 Task: Check the average views per listing of large master bedroom in the last 3 years.
Action: Mouse moved to (1104, 252)
Screenshot: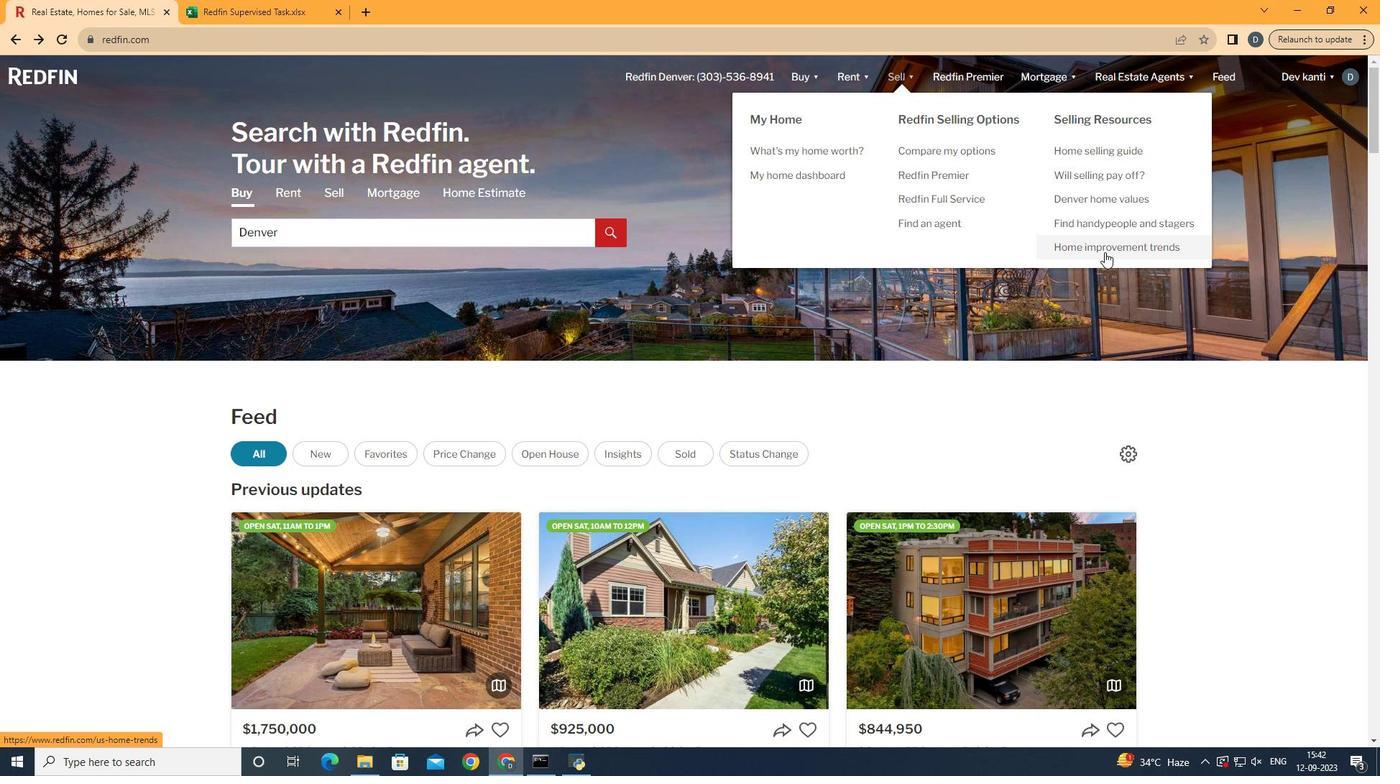 
Action: Mouse pressed left at (1104, 252)
Screenshot: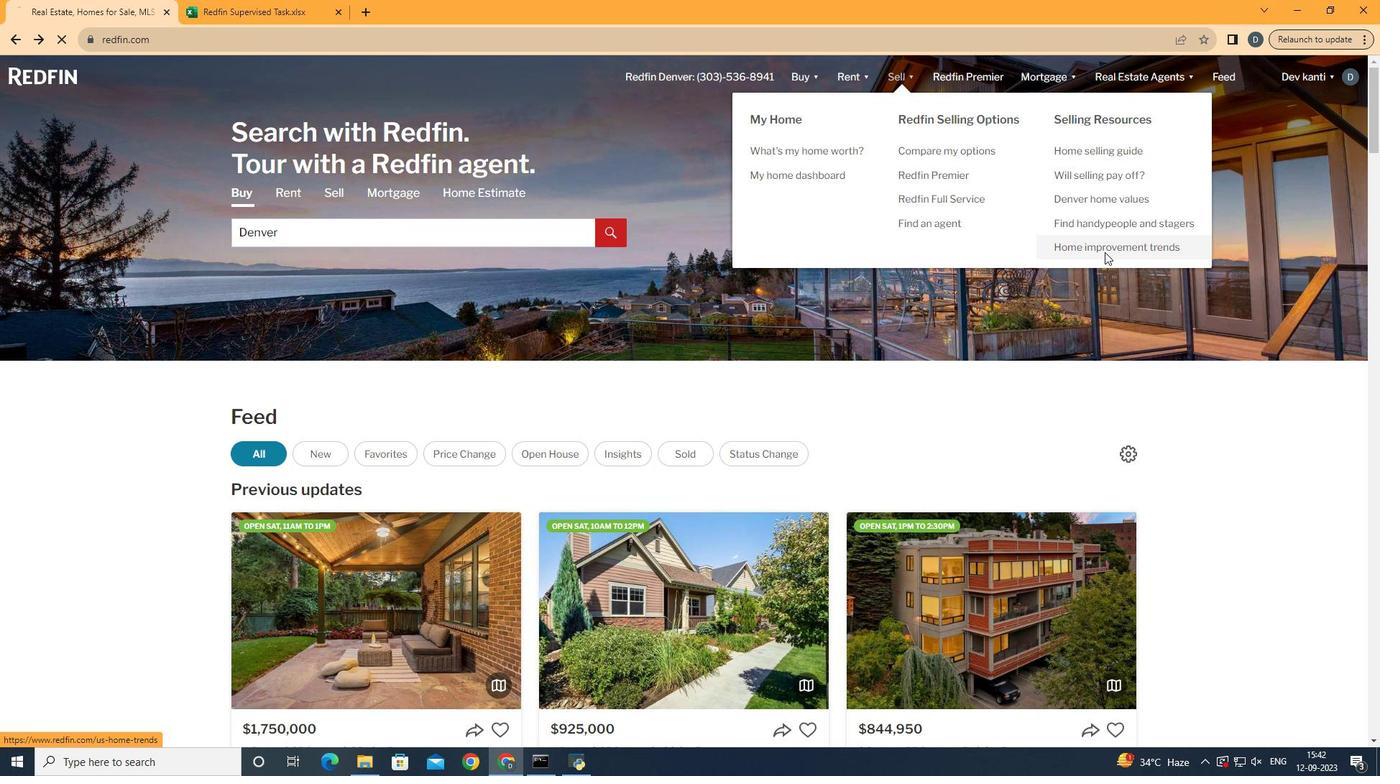
Action: Mouse moved to (335, 275)
Screenshot: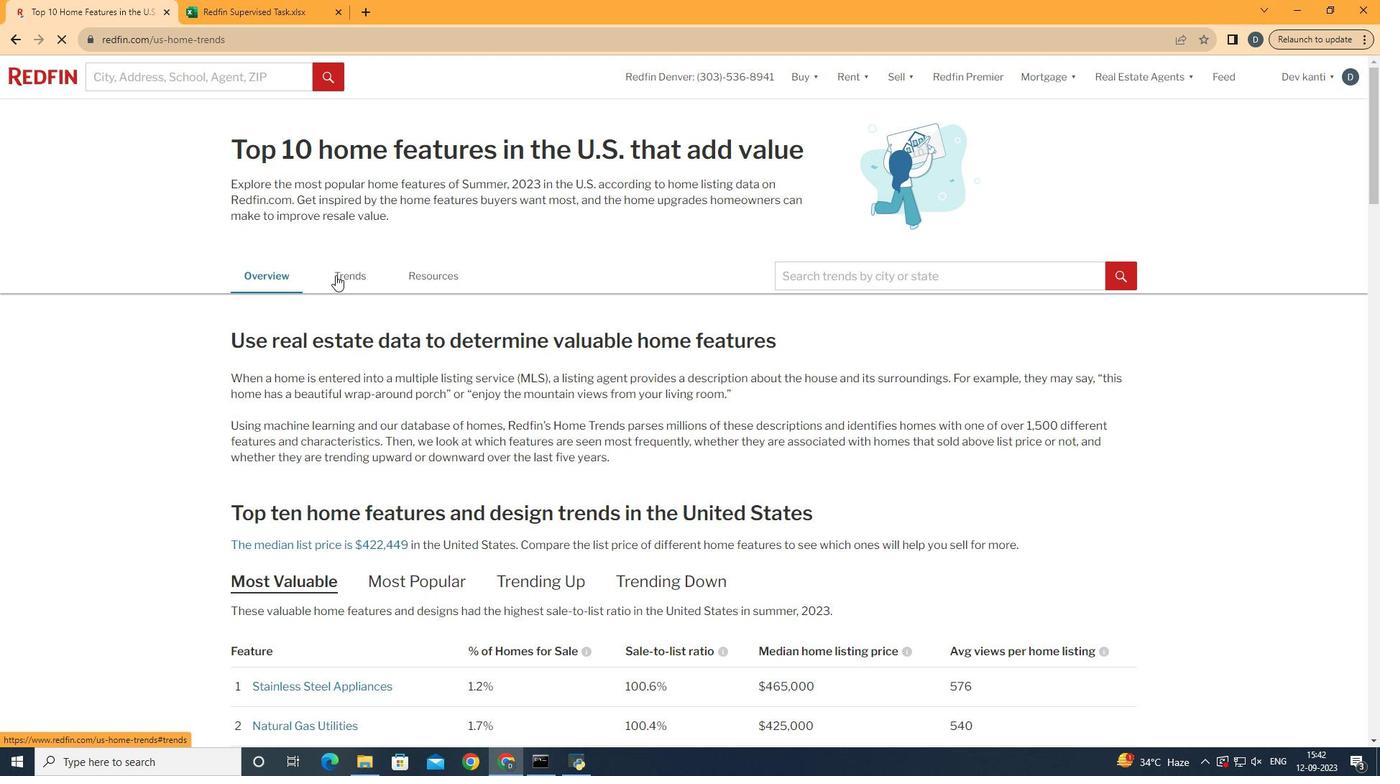 
Action: Mouse pressed left at (335, 275)
Screenshot: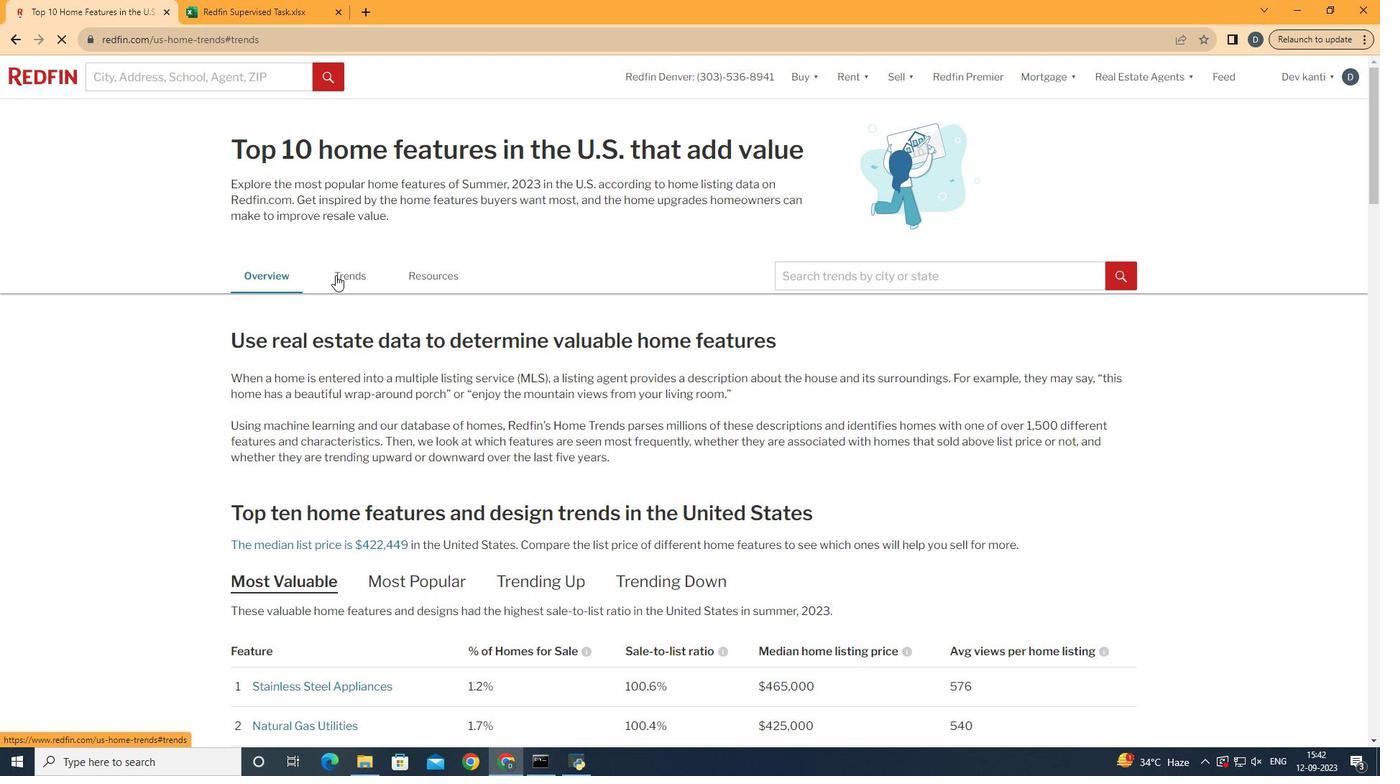 
Action: Mouse moved to (476, 412)
Screenshot: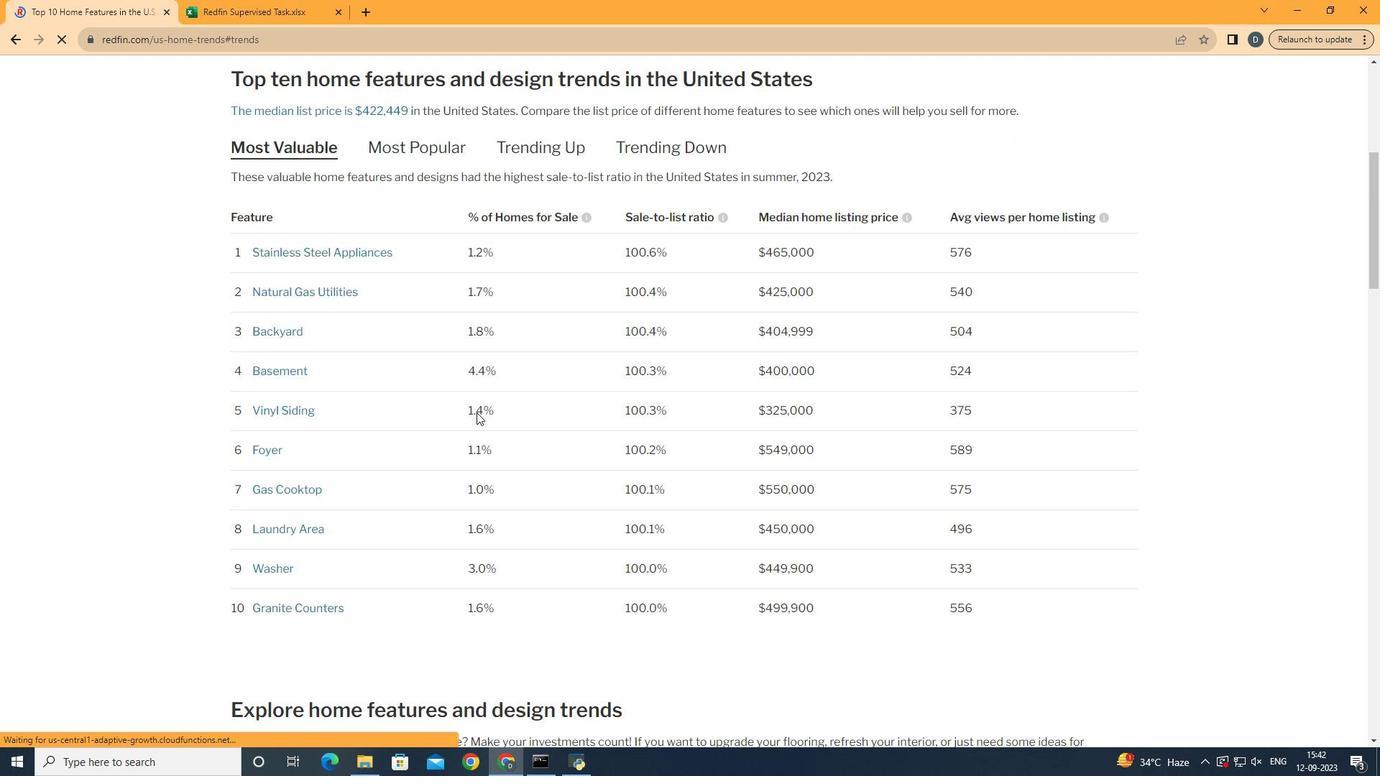 
Action: Mouse scrolled (476, 411) with delta (0, 0)
Screenshot: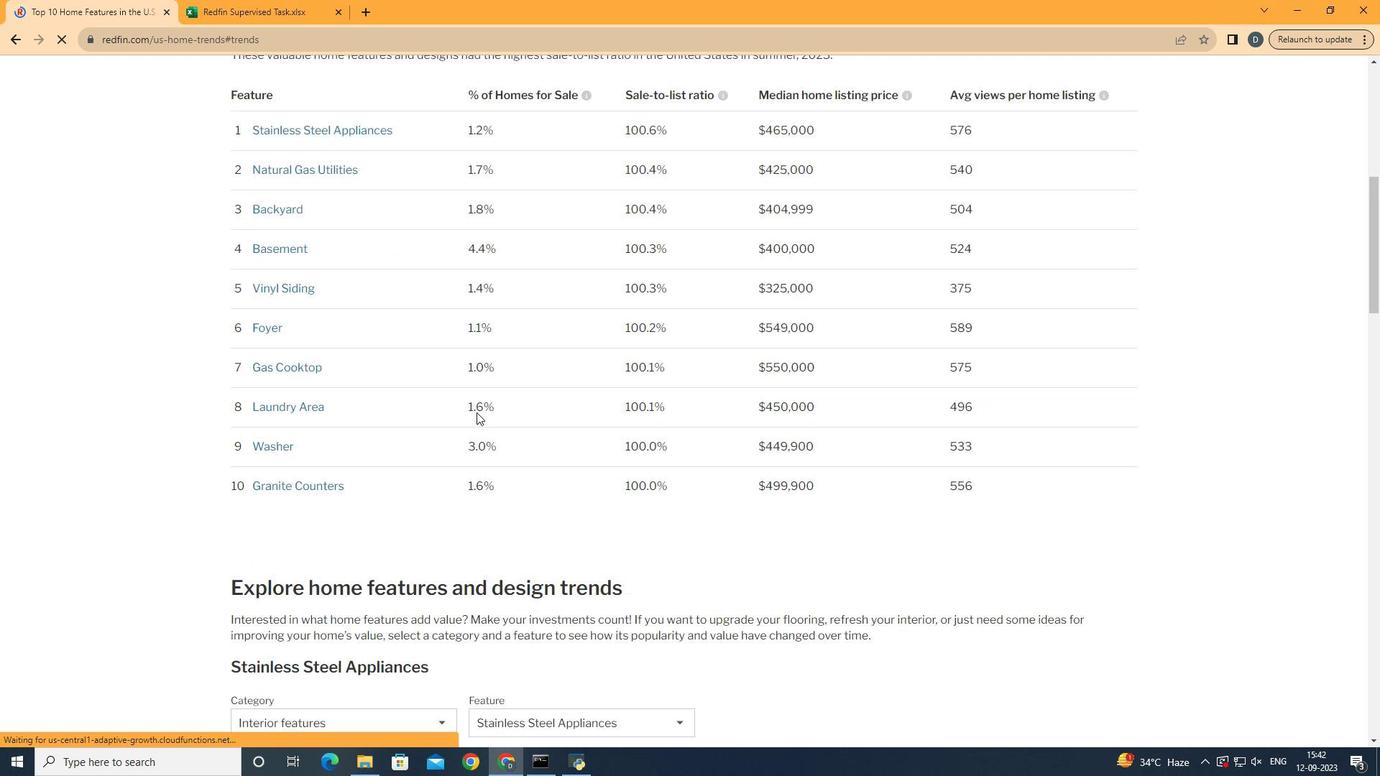 
Action: Mouse scrolled (476, 411) with delta (0, 0)
Screenshot: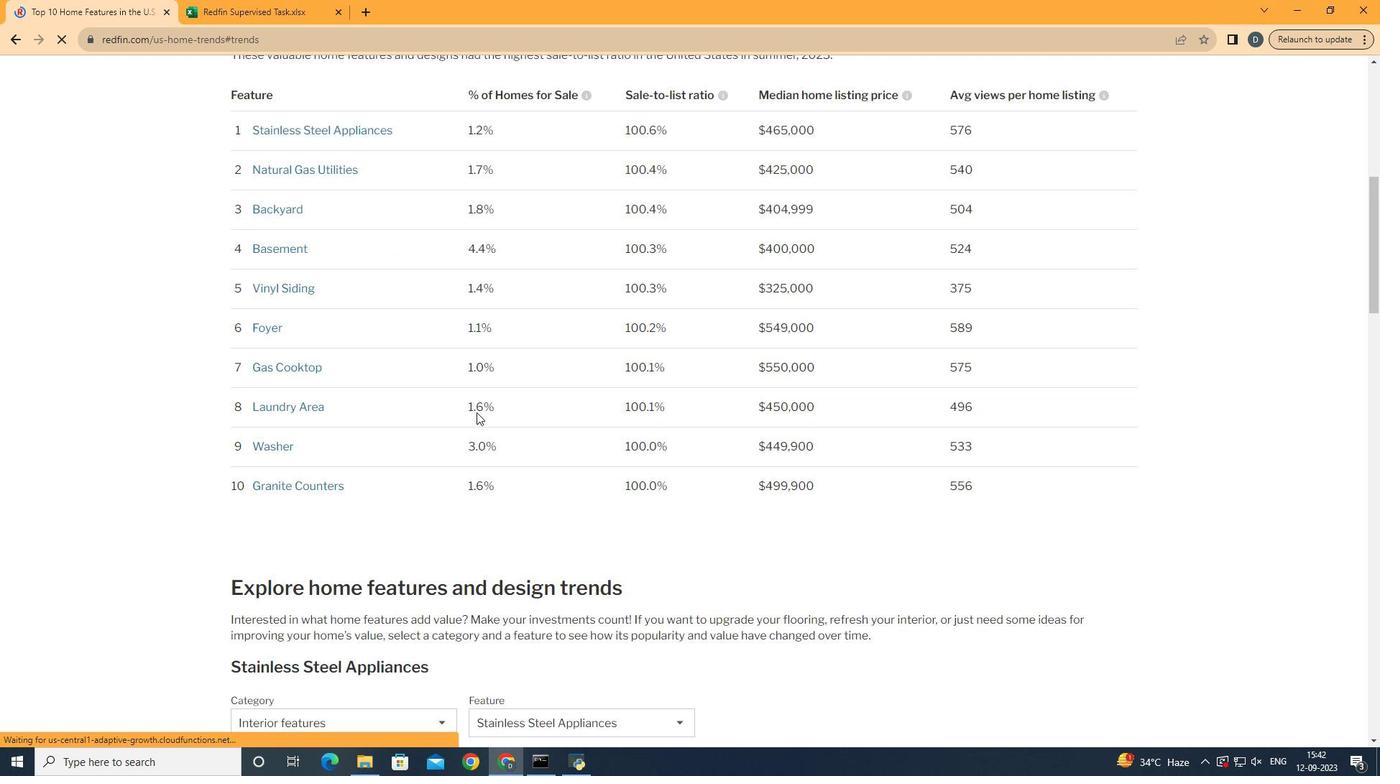 
Action: Mouse scrolled (476, 411) with delta (0, 0)
Screenshot: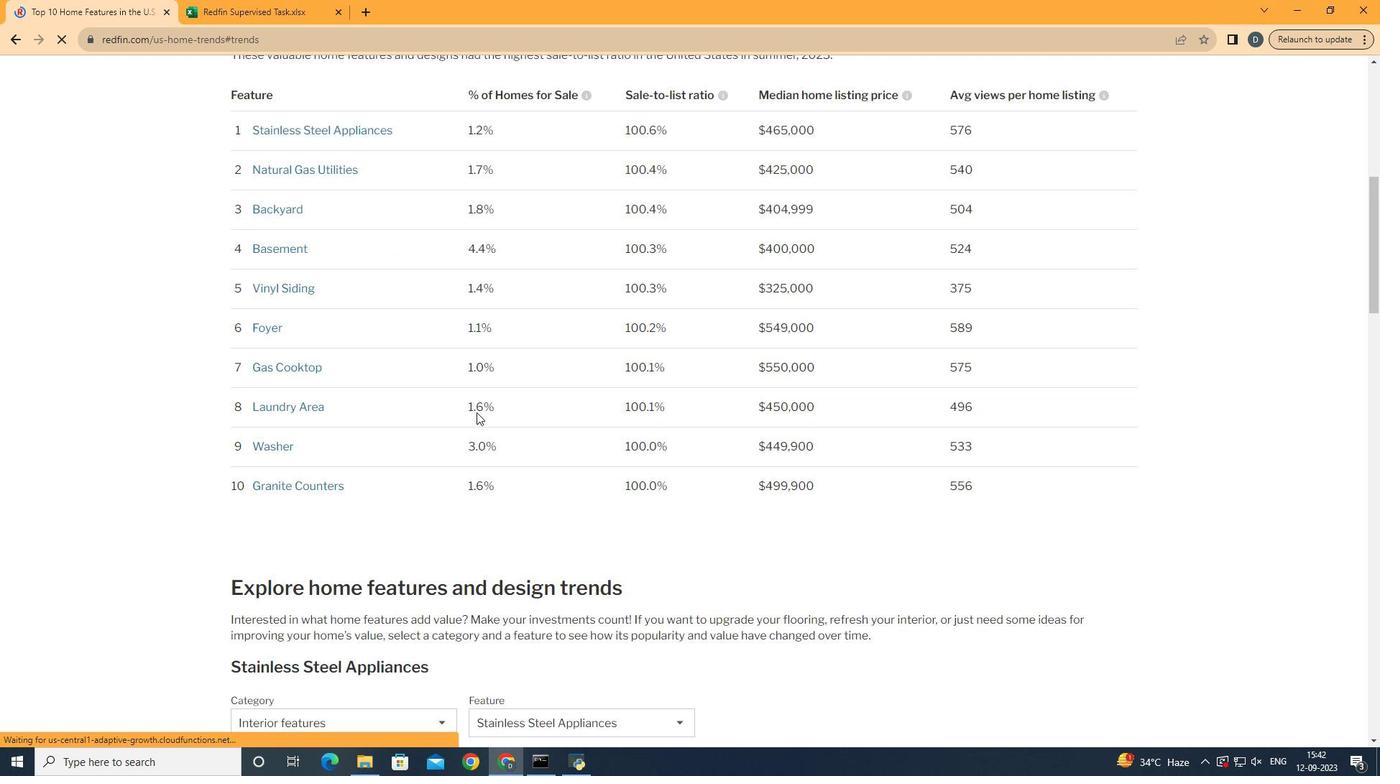 
Action: Mouse scrolled (476, 411) with delta (0, 0)
Screenshot: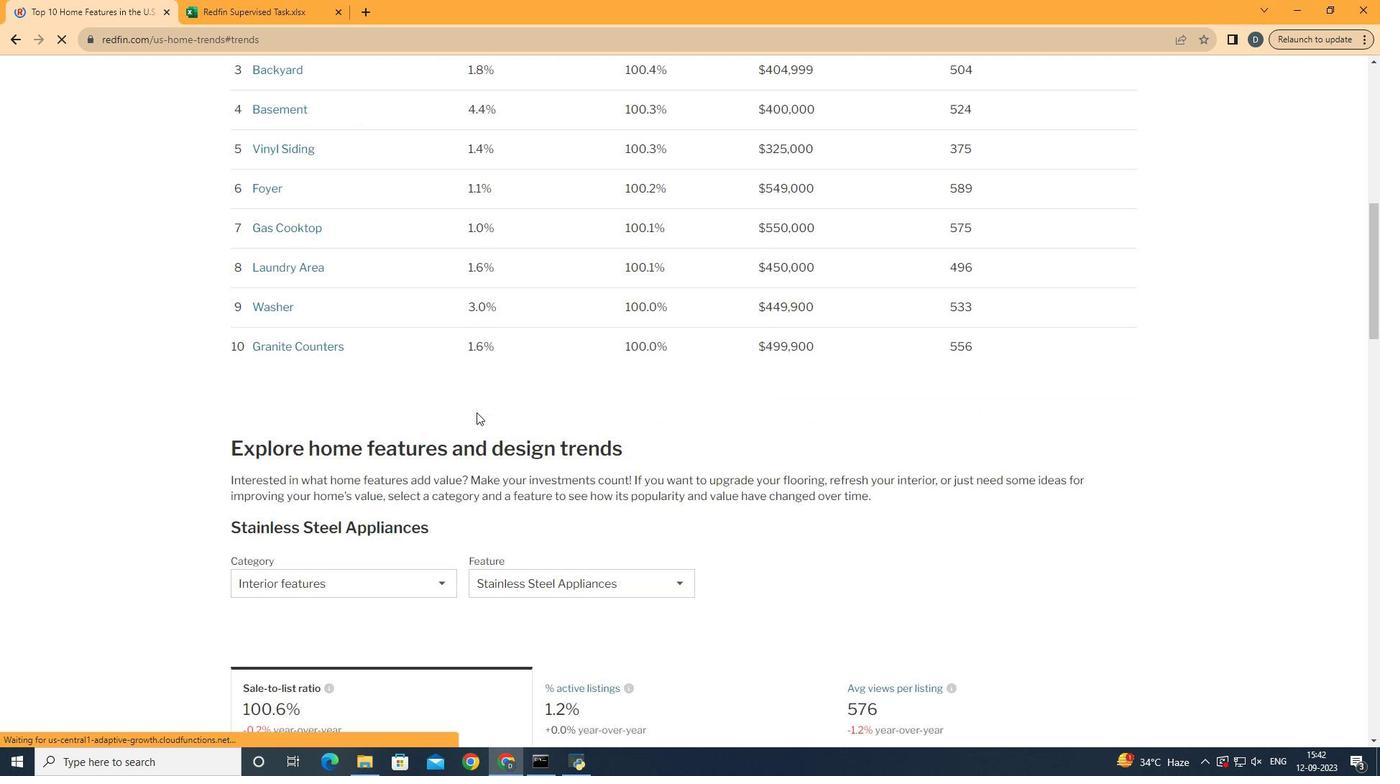 
Action: Mouse scrolled (476, 411) with delta (0, 0)
Screenshot: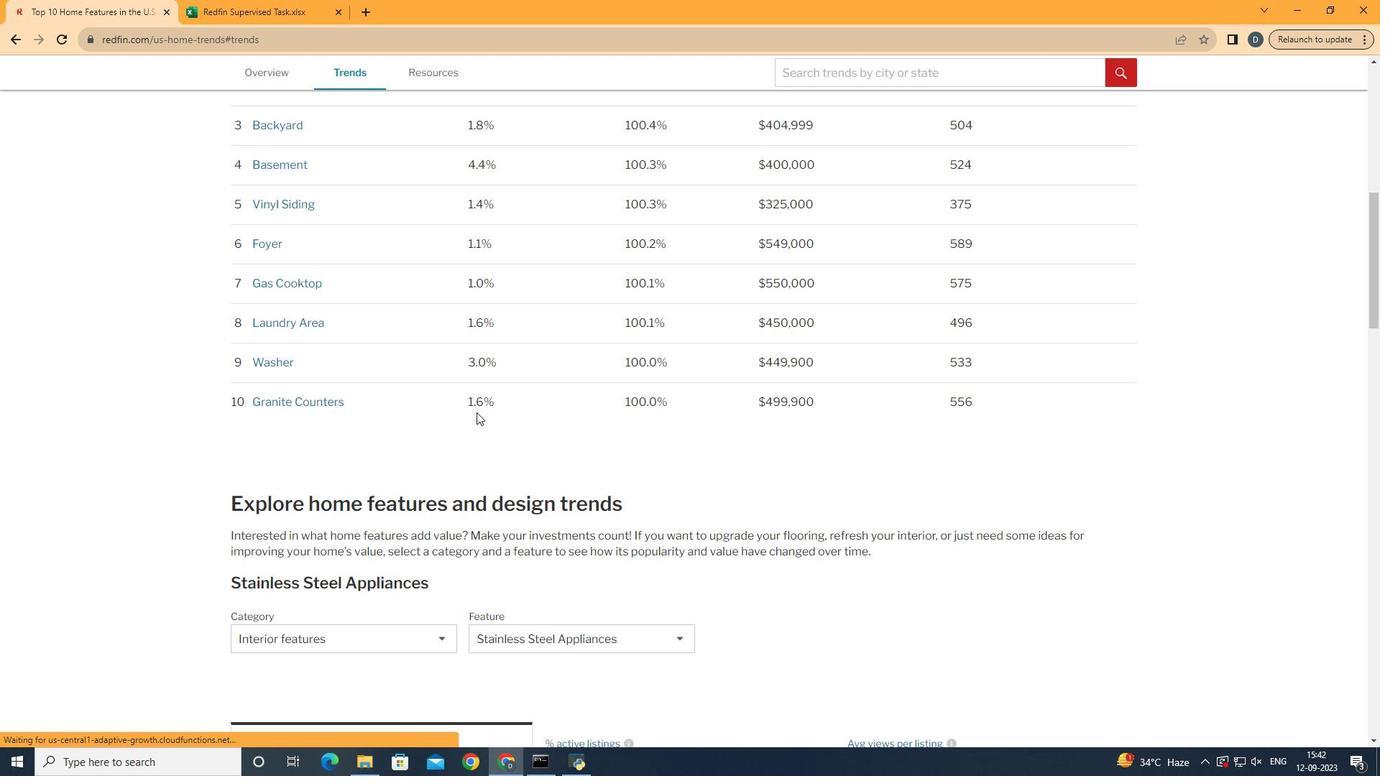 
Action: Mouse scrolled (476, 411) with delta (0, 0)
Screenshot: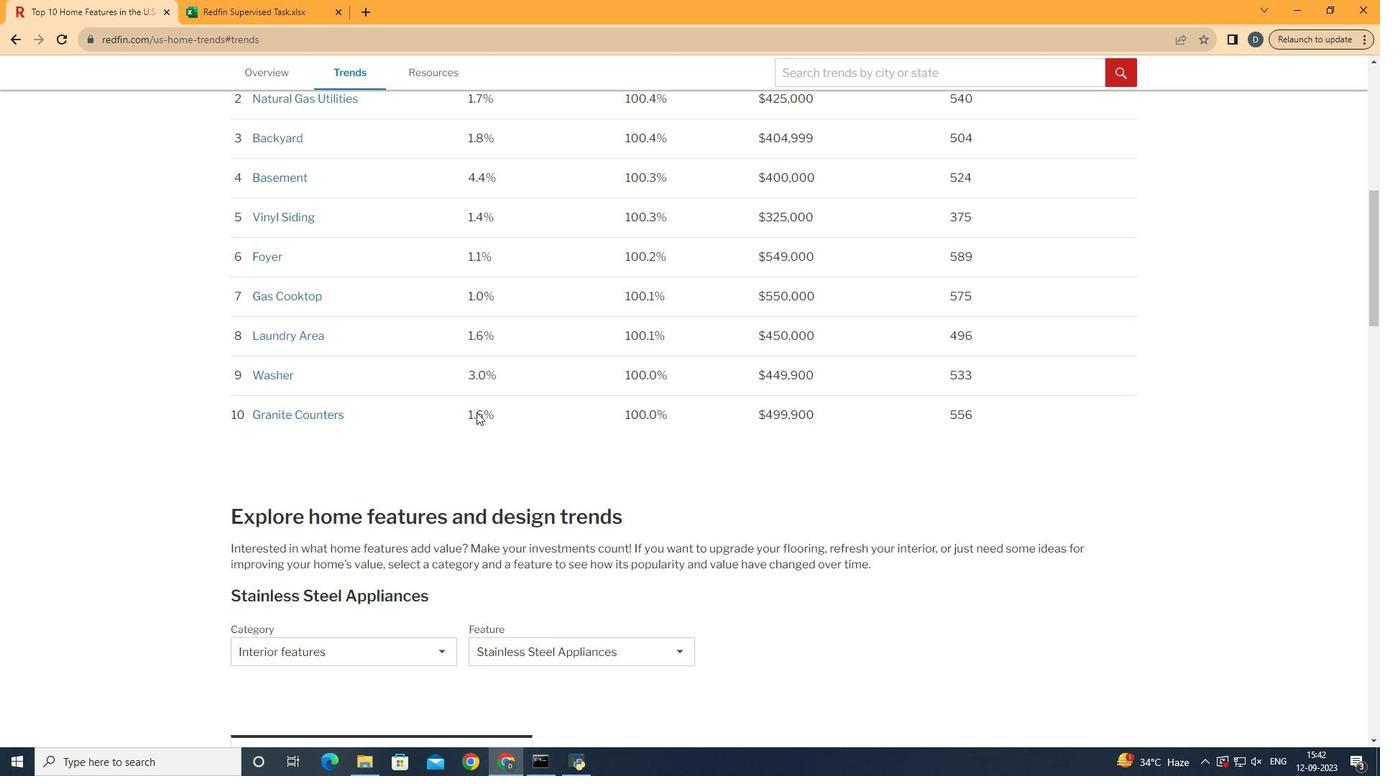 
Action: Mouse scrolled (476, 411) with delta (0, 0)
Screenshot: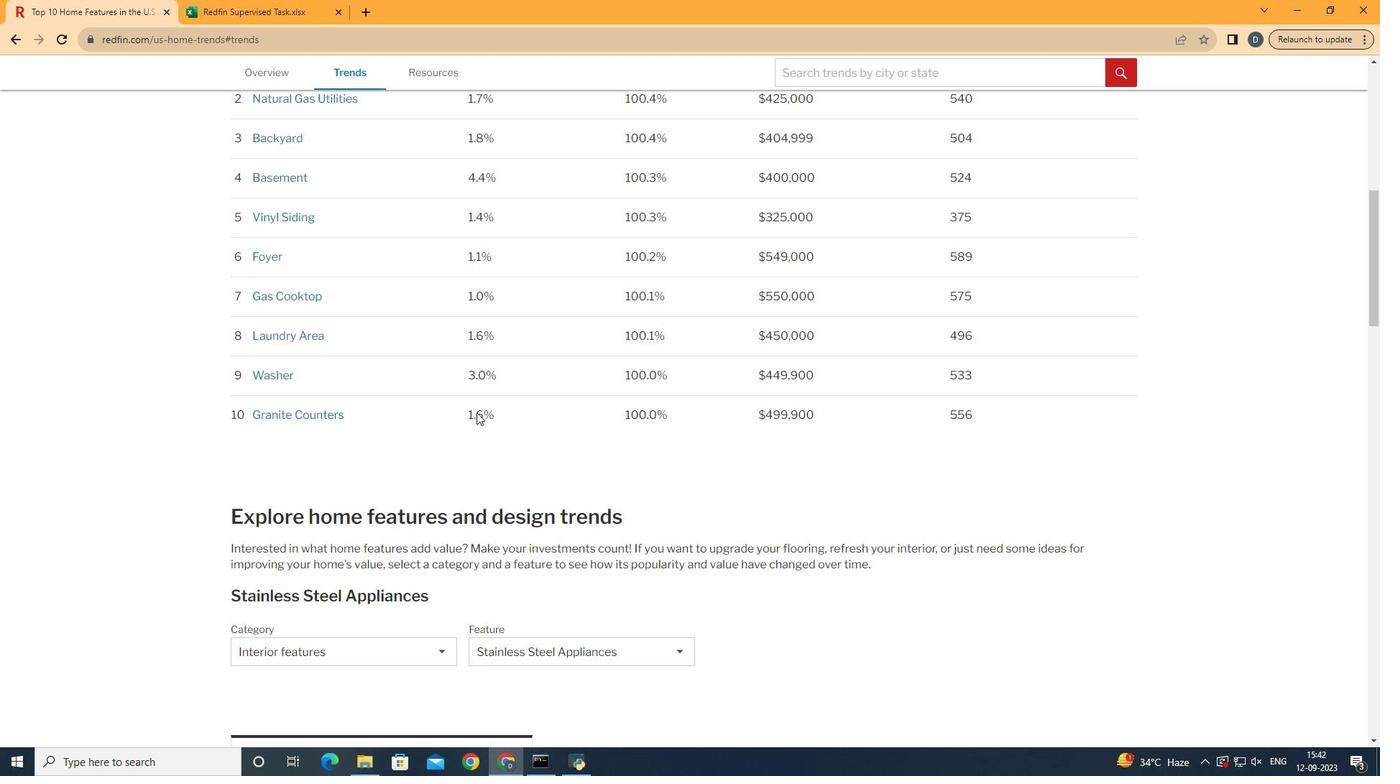 
Action: Mouse scrolled (476, 411) with delta (0, 0)
Screenshot: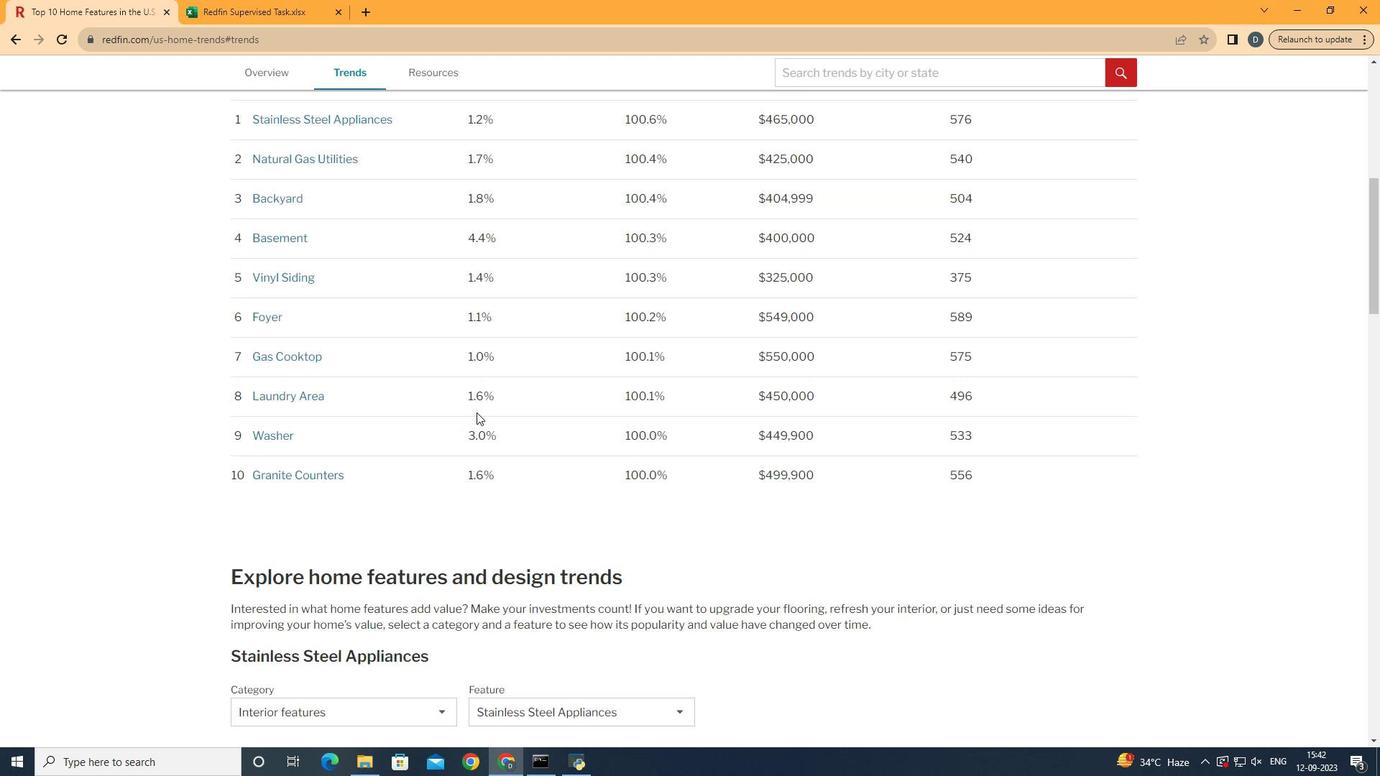 
Action: Mouse scrolled (476, 411) with delta (0, 0)
Screenshot: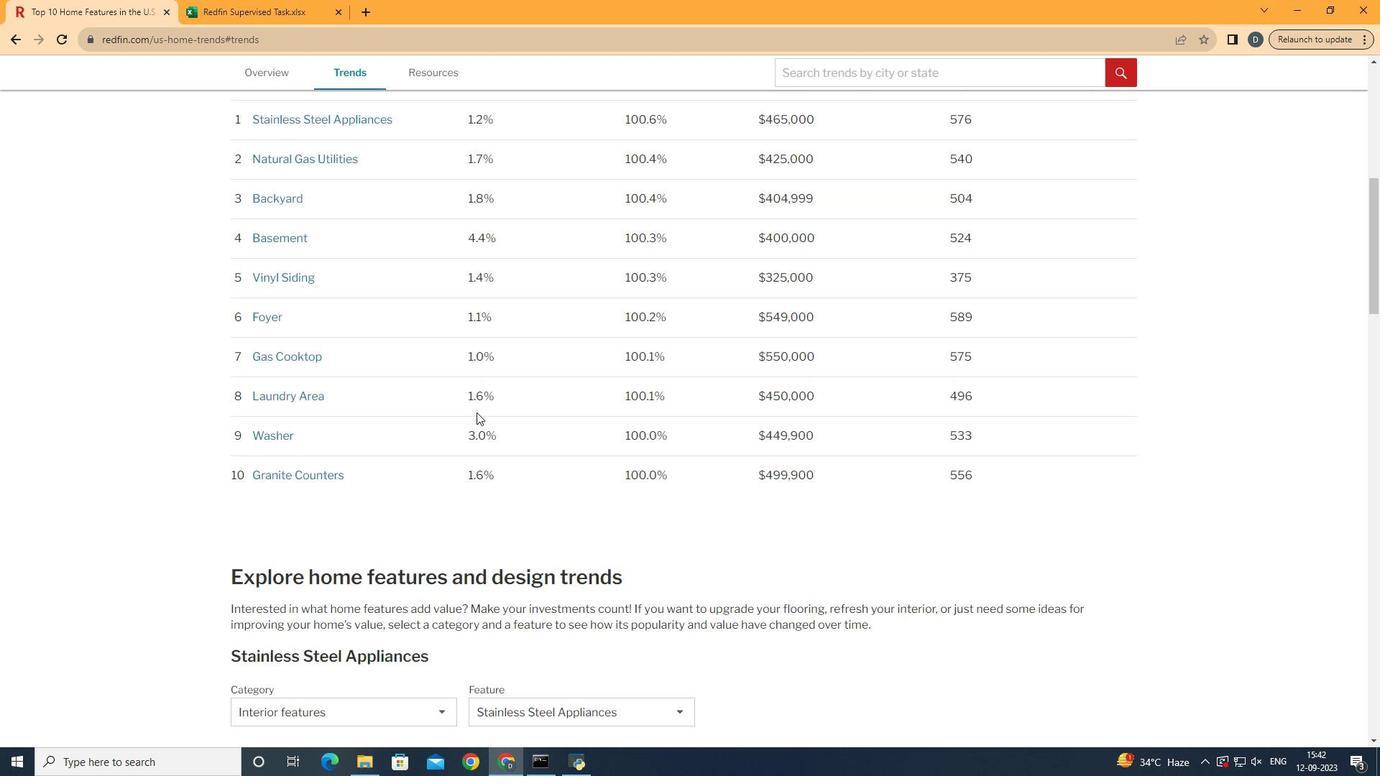 
Action: Mouse moved to (443, 406)
Screenshot: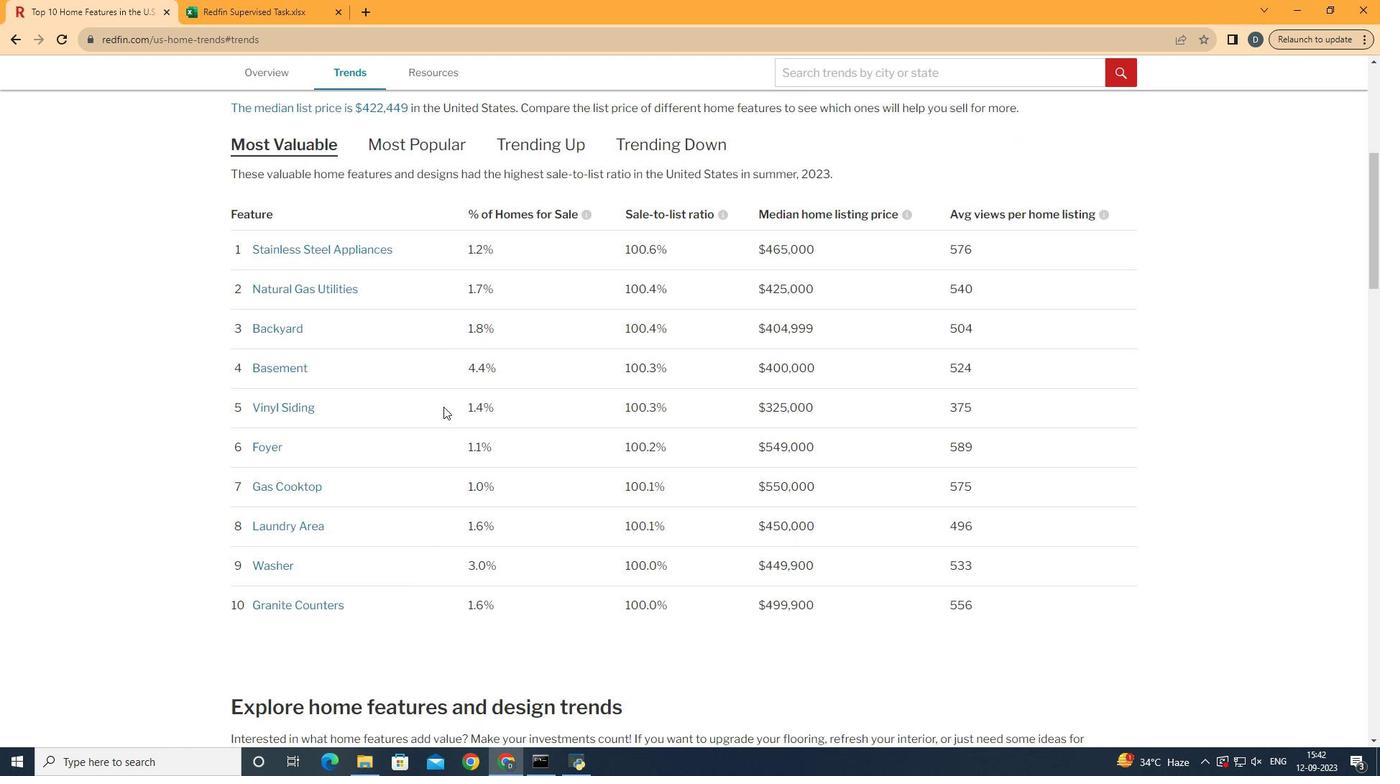 
Action: Mouse scrolled (443, 406) with delta (0, 0)
Screenshot: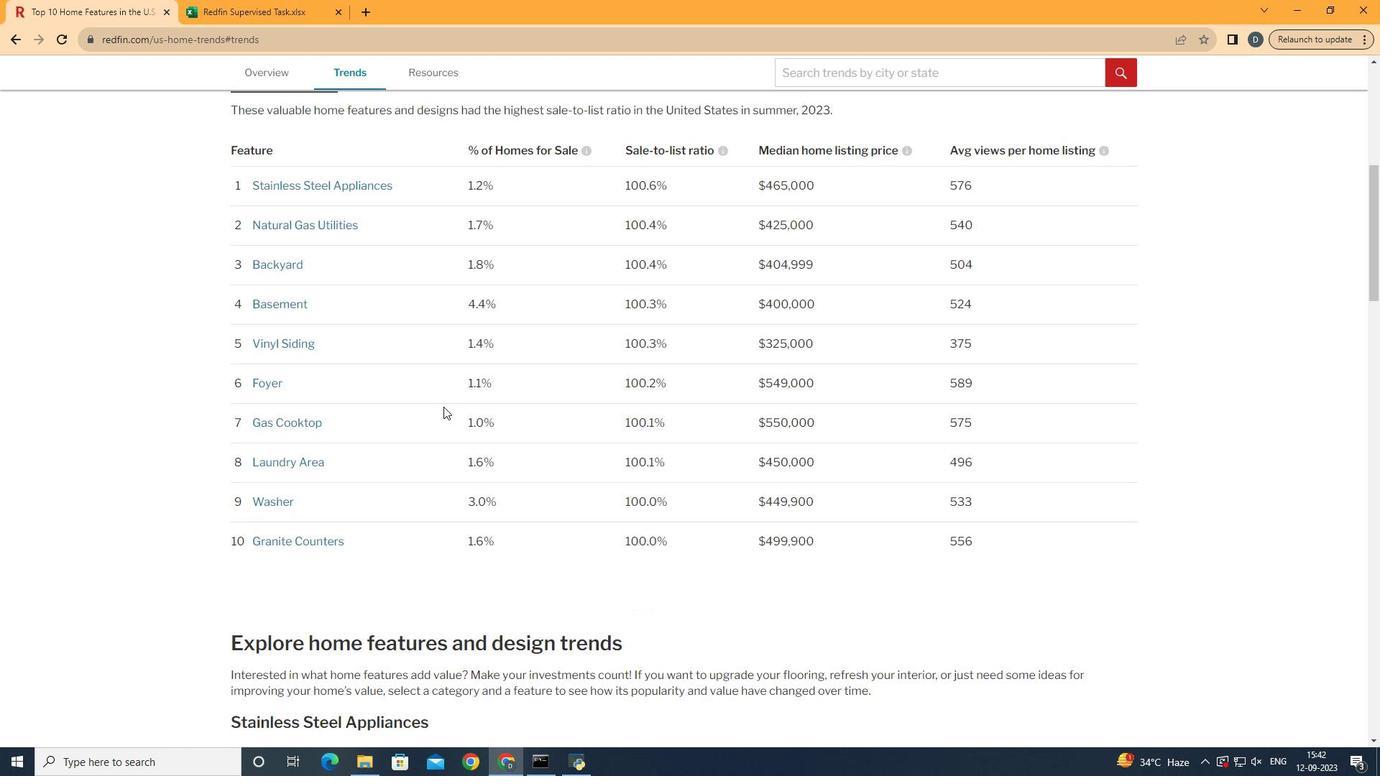 
Action: Mouse scrolled (443, 406) with delta (0, 0)
Screenshot: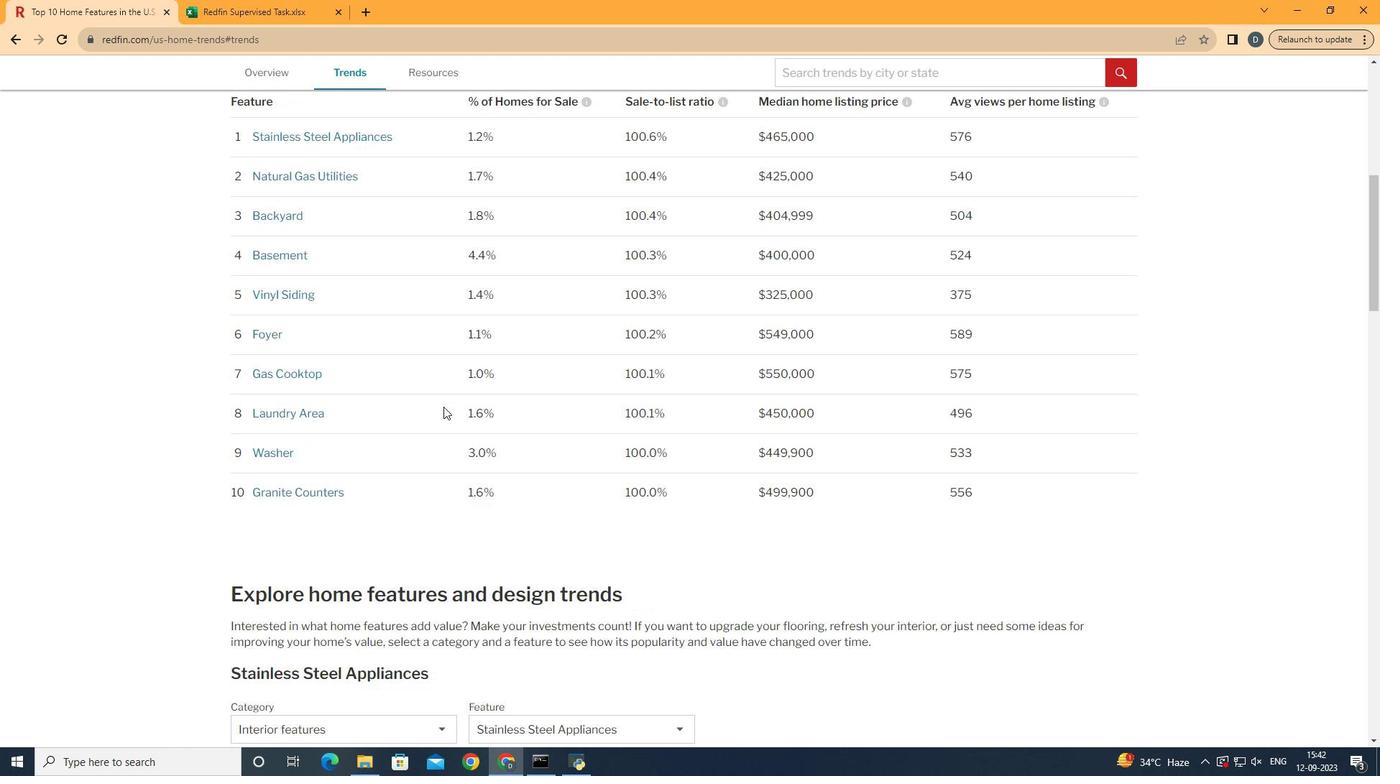 
Action: Mouse moved to (443, 406)
Screenshot: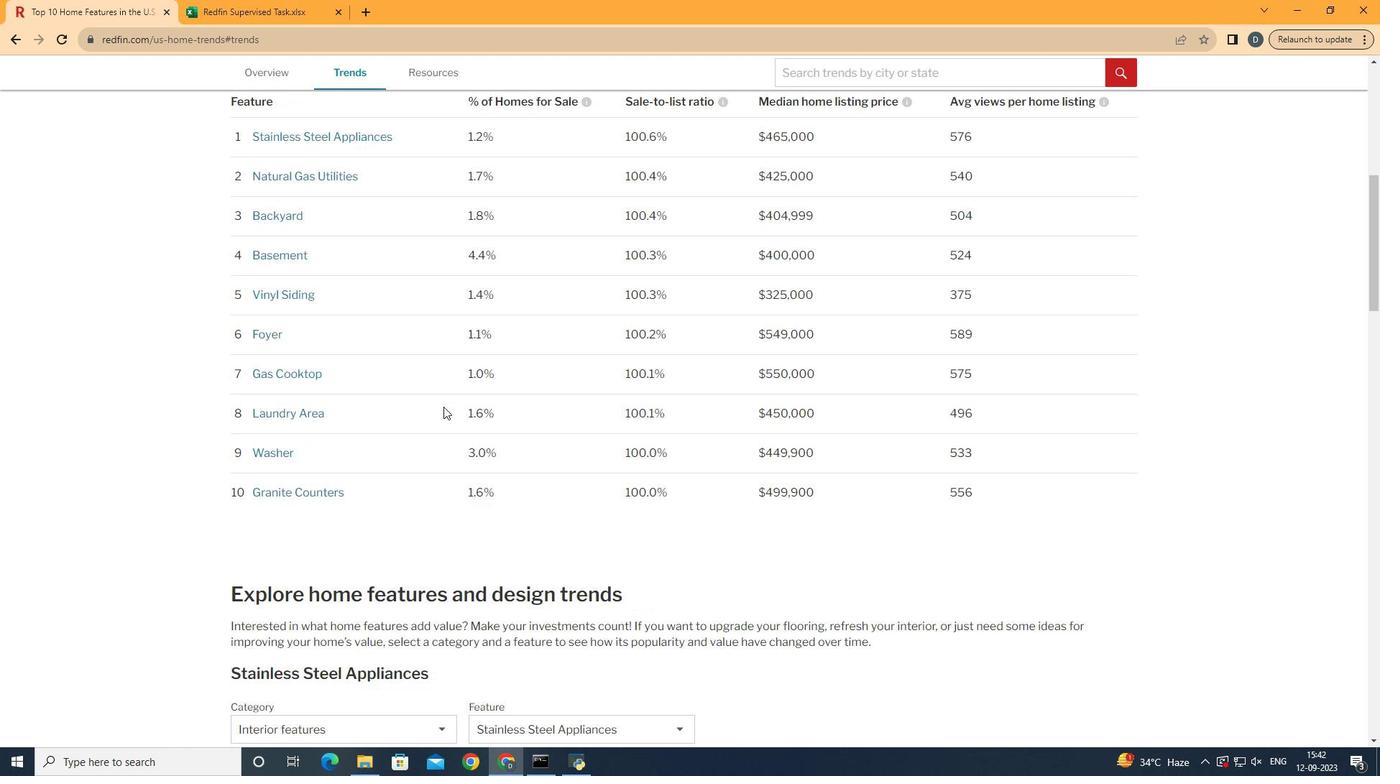 
Action: Mouse scrolled (443, 406) with delta (0, 0)
Screenshot: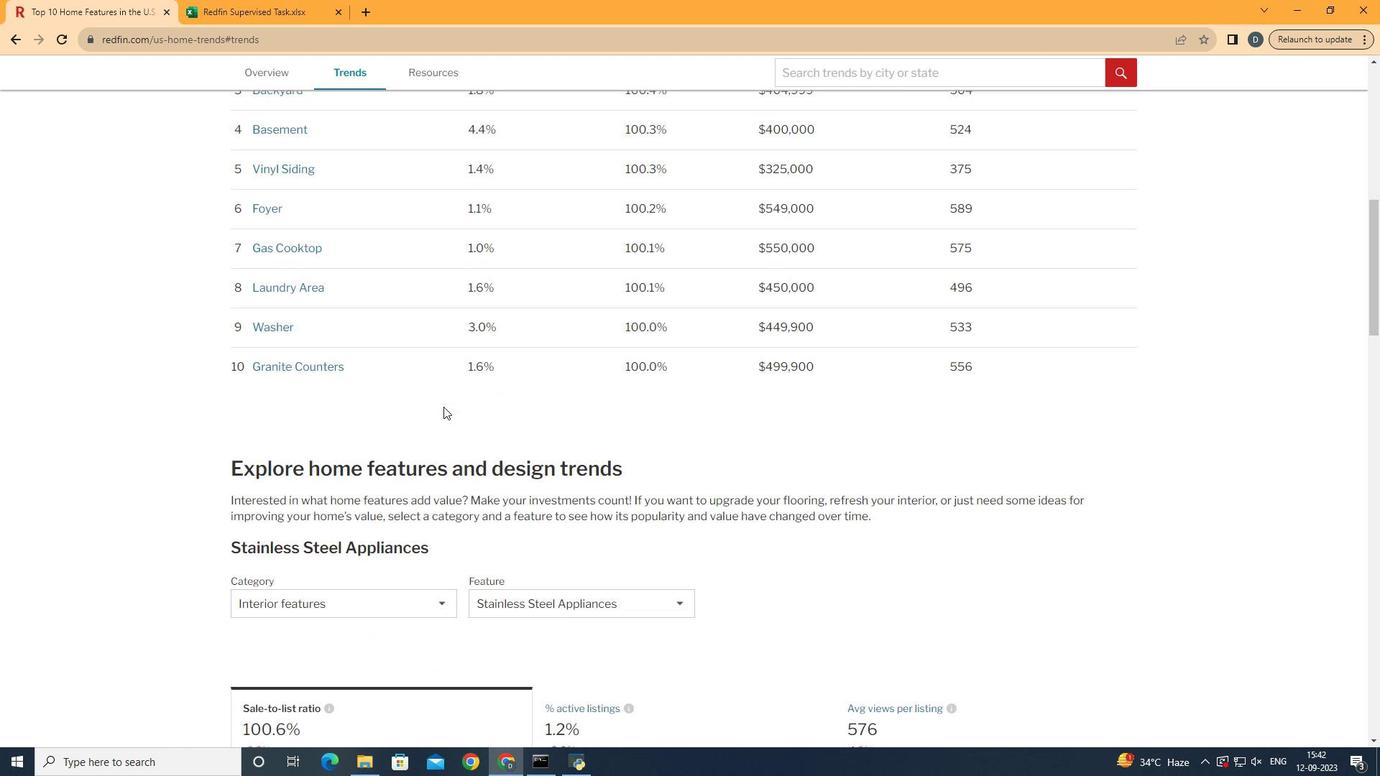 
Action: Mouse scrolled (443, 406) with delta (0, 0)
Screenshot: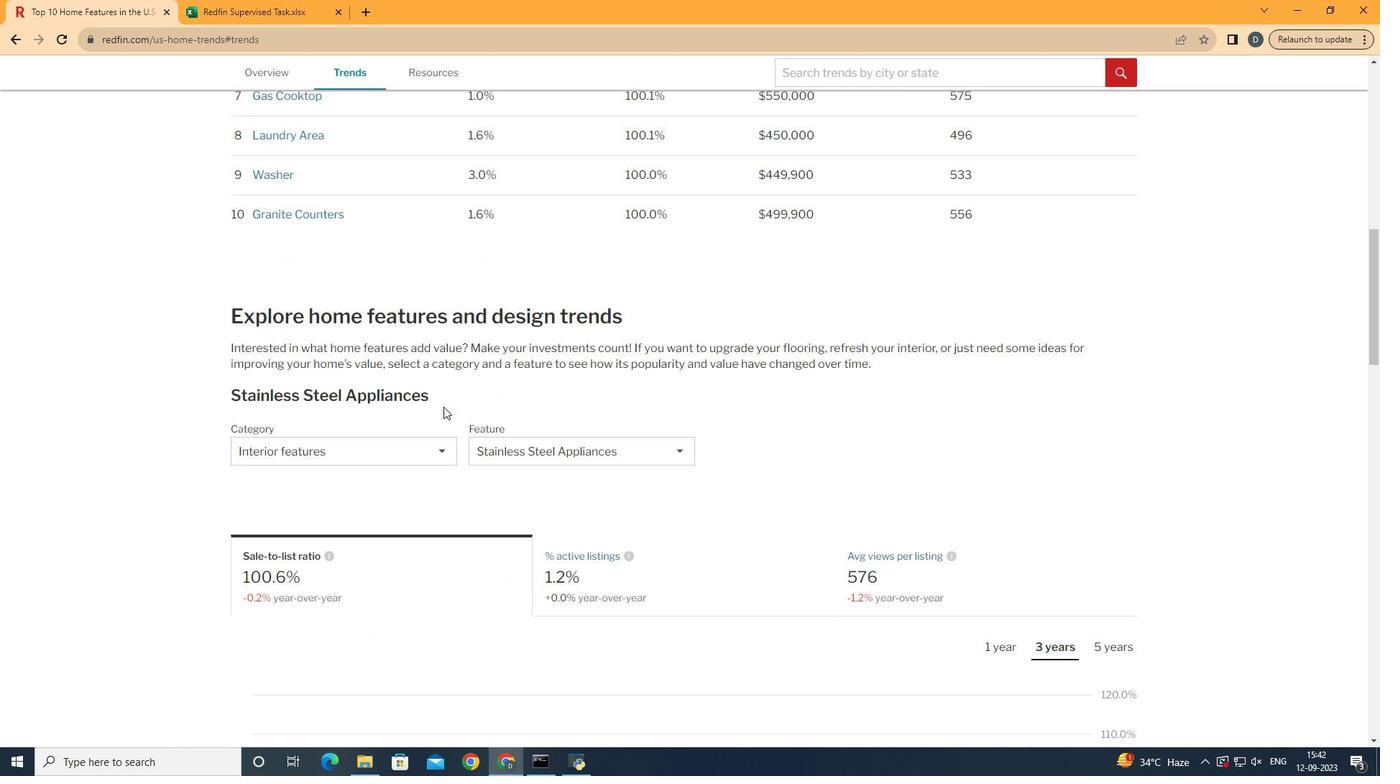 
Action: Mouse scrolled (443, 406) with delta (0, 0)
Screenshot: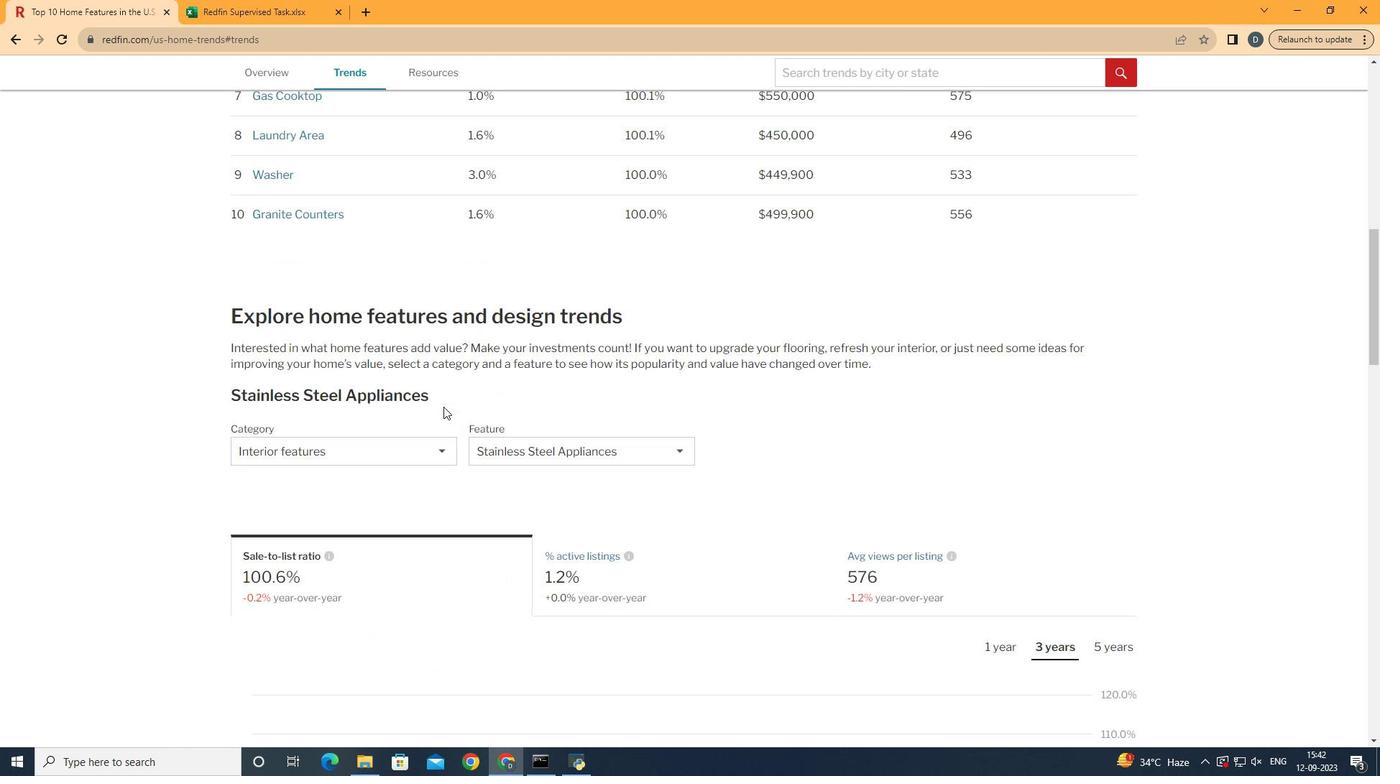 
Action: Mouse scrolled (443, 406) with delta (0, 0)
Screenshot: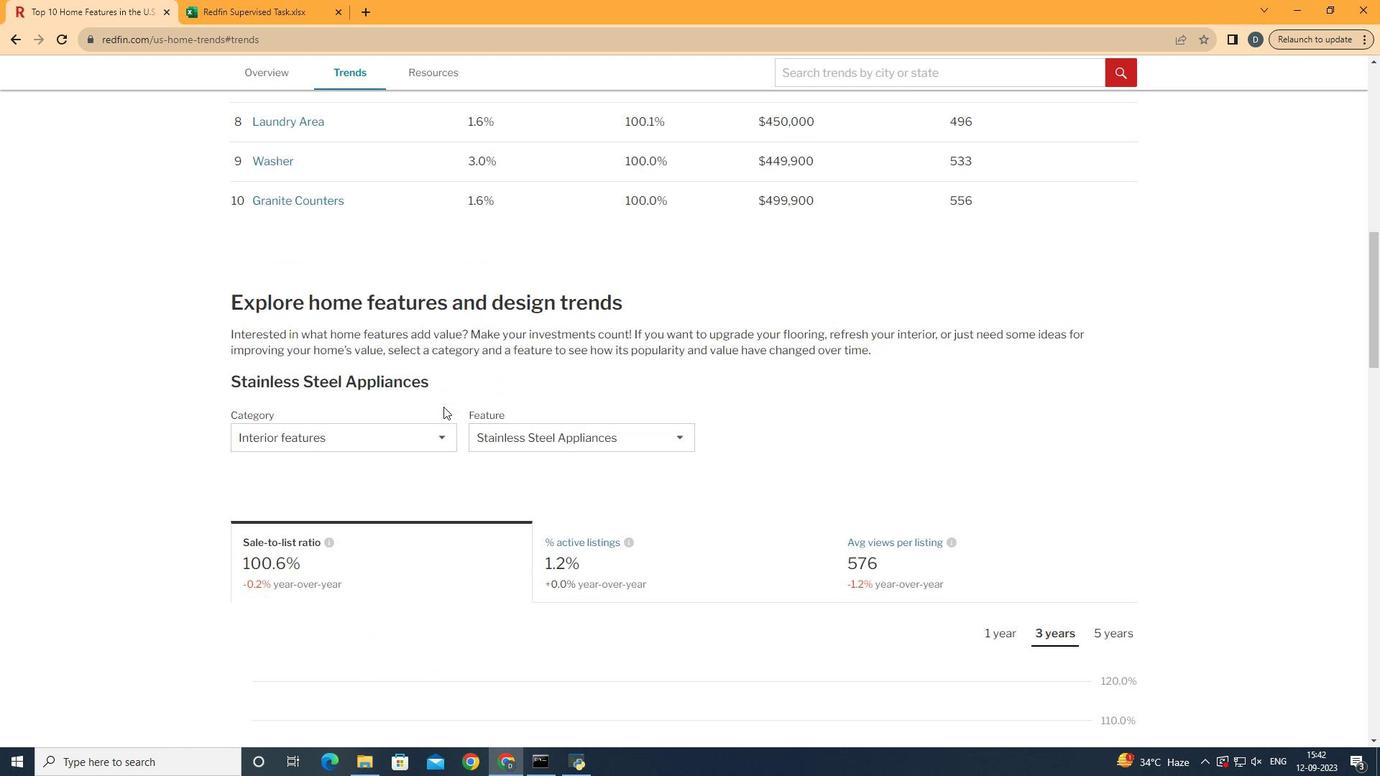 
Action: Mouse moved to (421, 434)
Screenshot: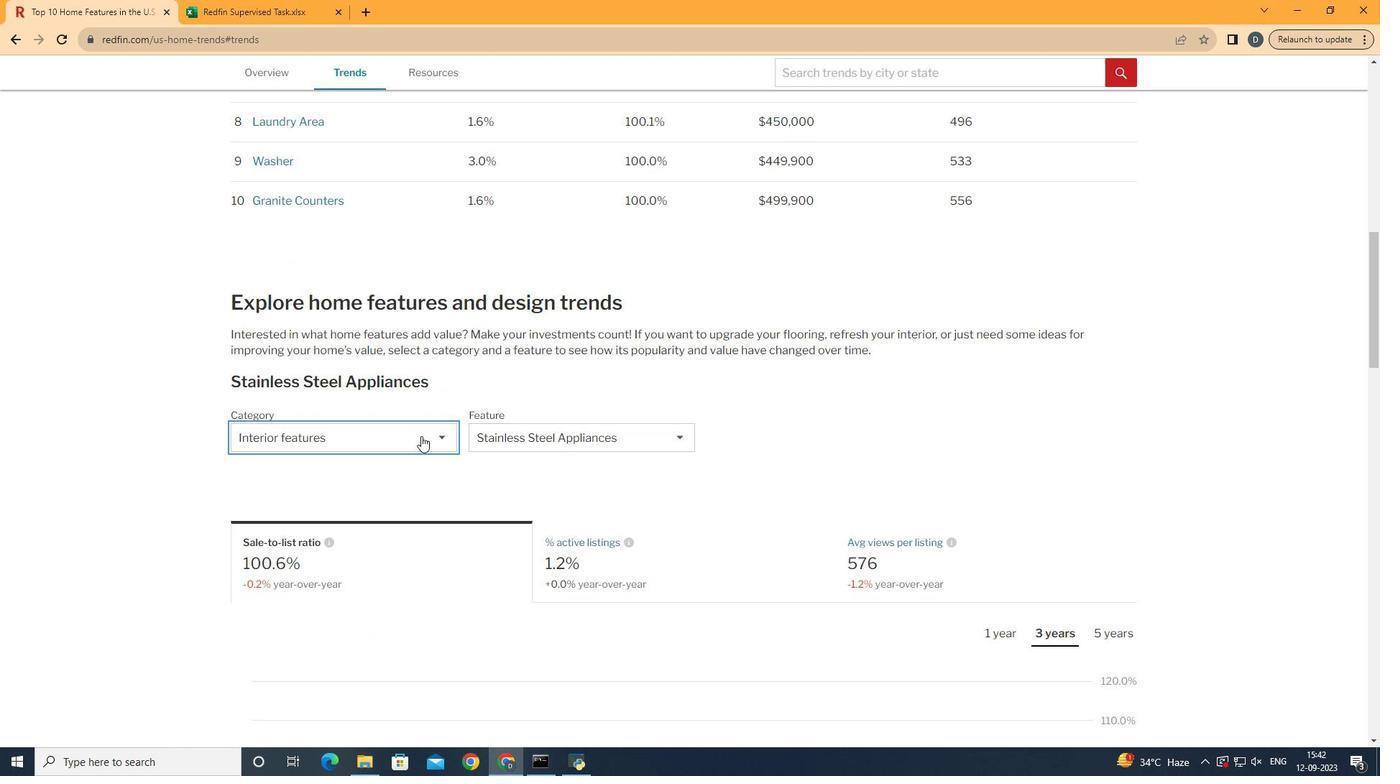 
Action: Mouse pressed left at (421, 434)
Screenshot: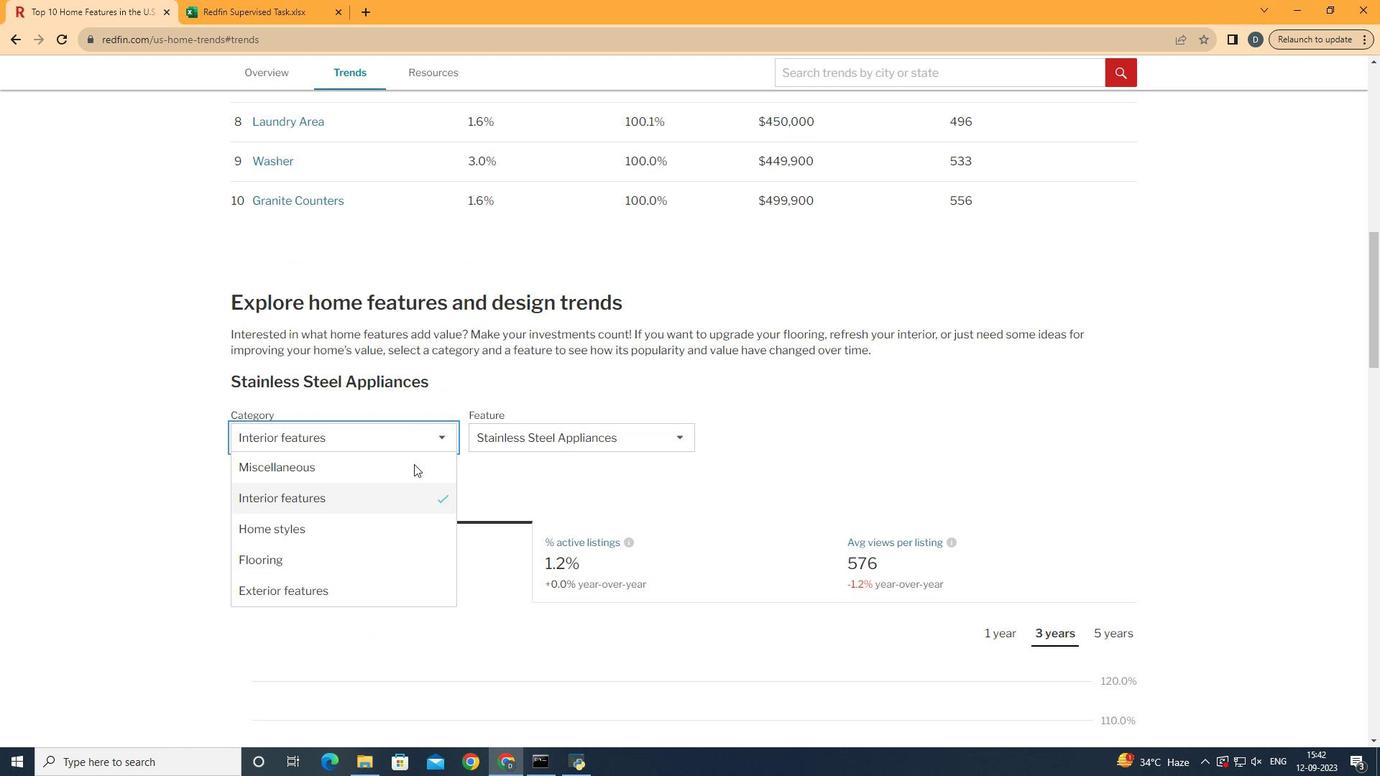 
Action: Mouse moved to (409, 493)
Screenshot: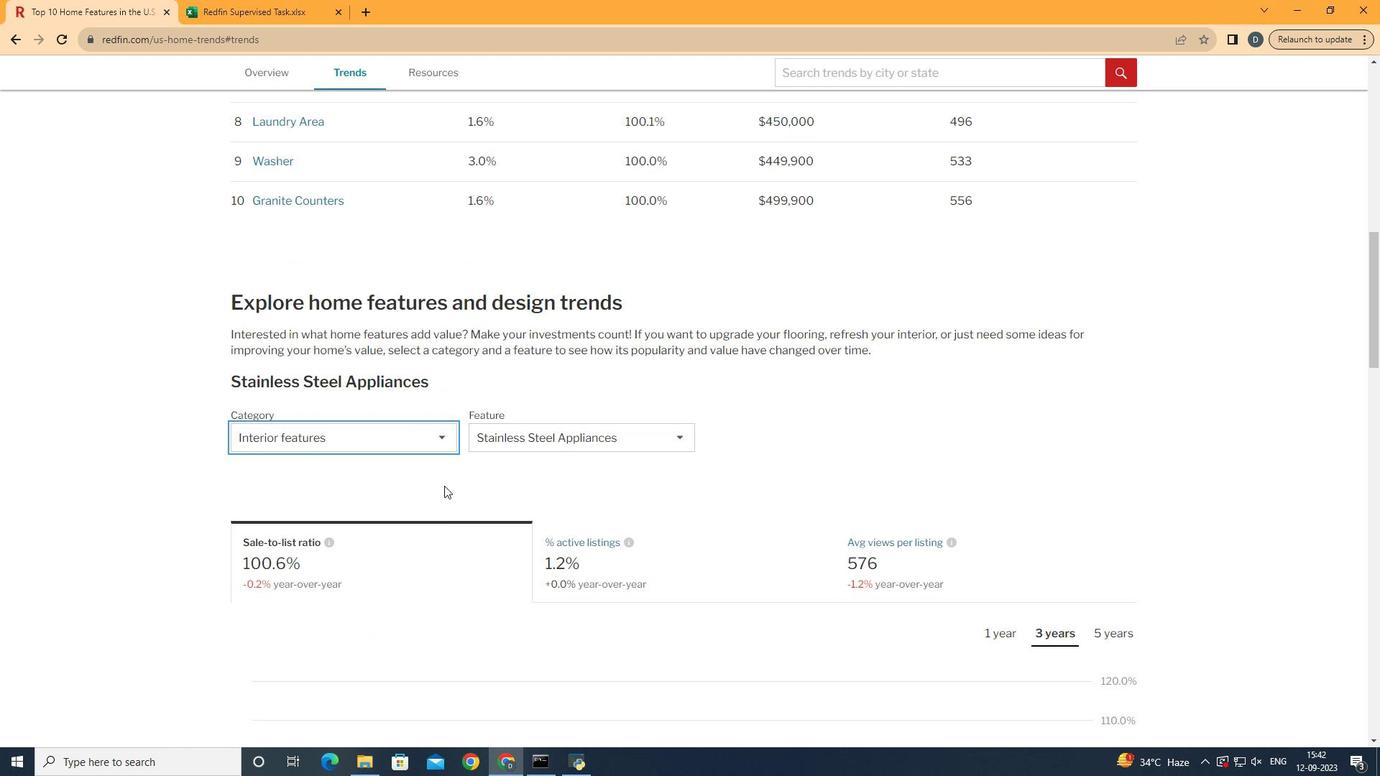 
Action: Mouse pressed left at (409, 493)
Screenshot: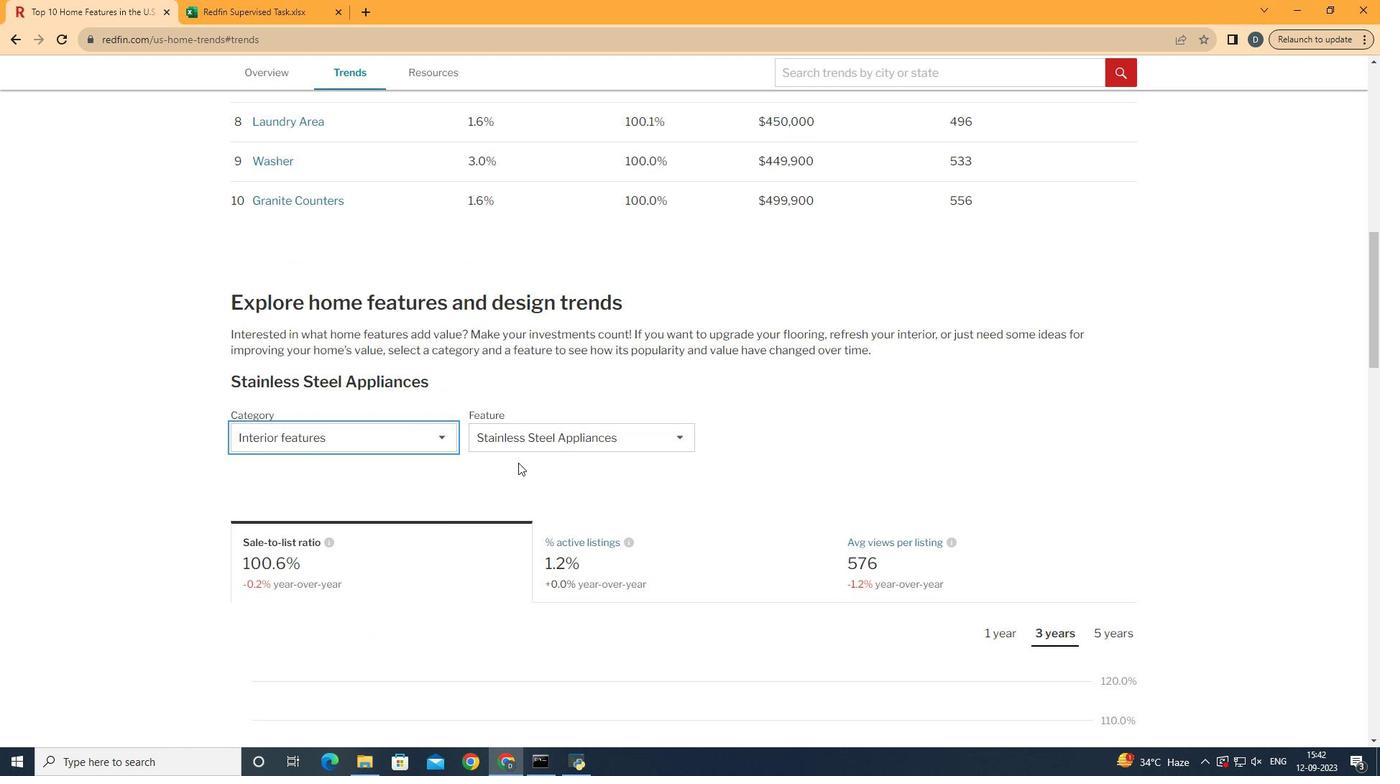 
Action: Mouse moved to (558, 446)
Screenshot: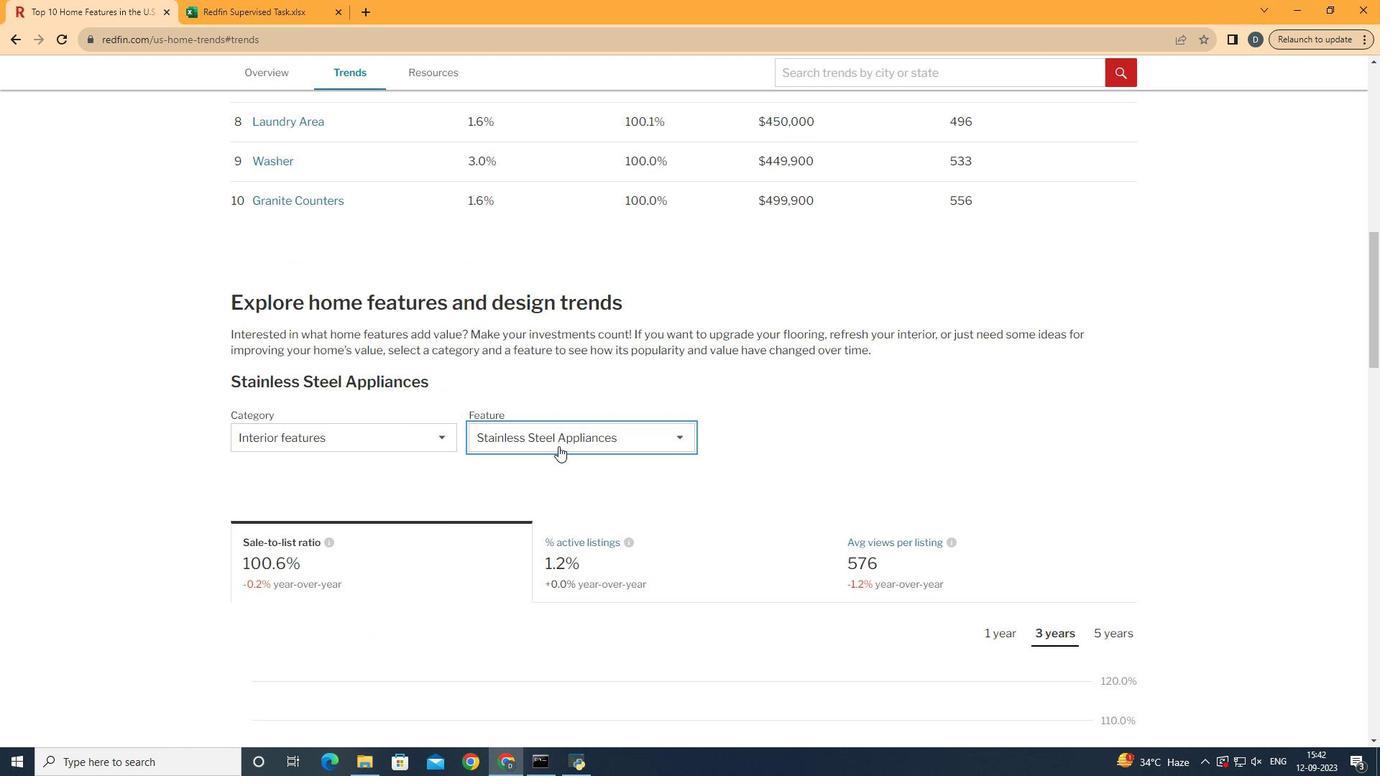 
Action: Mouse pressed left at (558, 446)
Screenshot: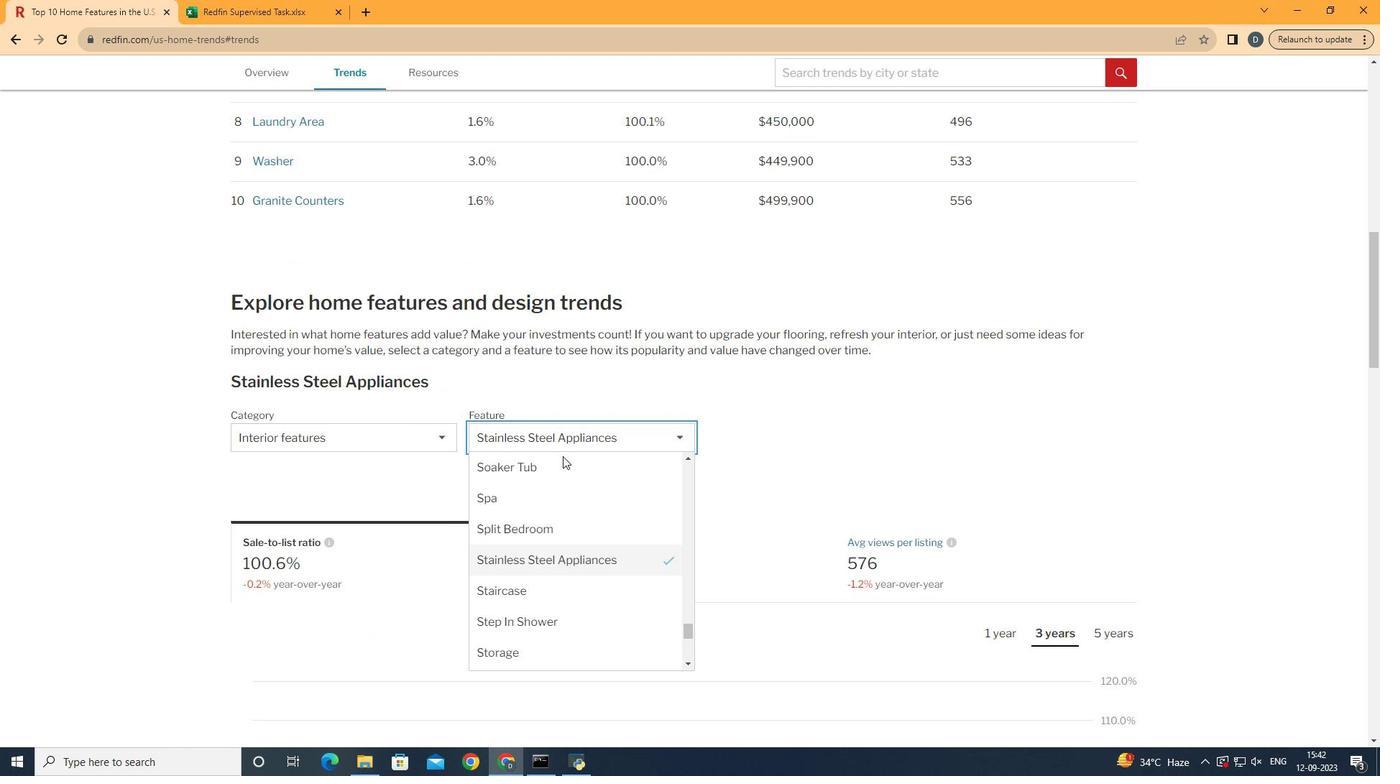 
Action: Mouse moved to (593, 549)
Screenshot: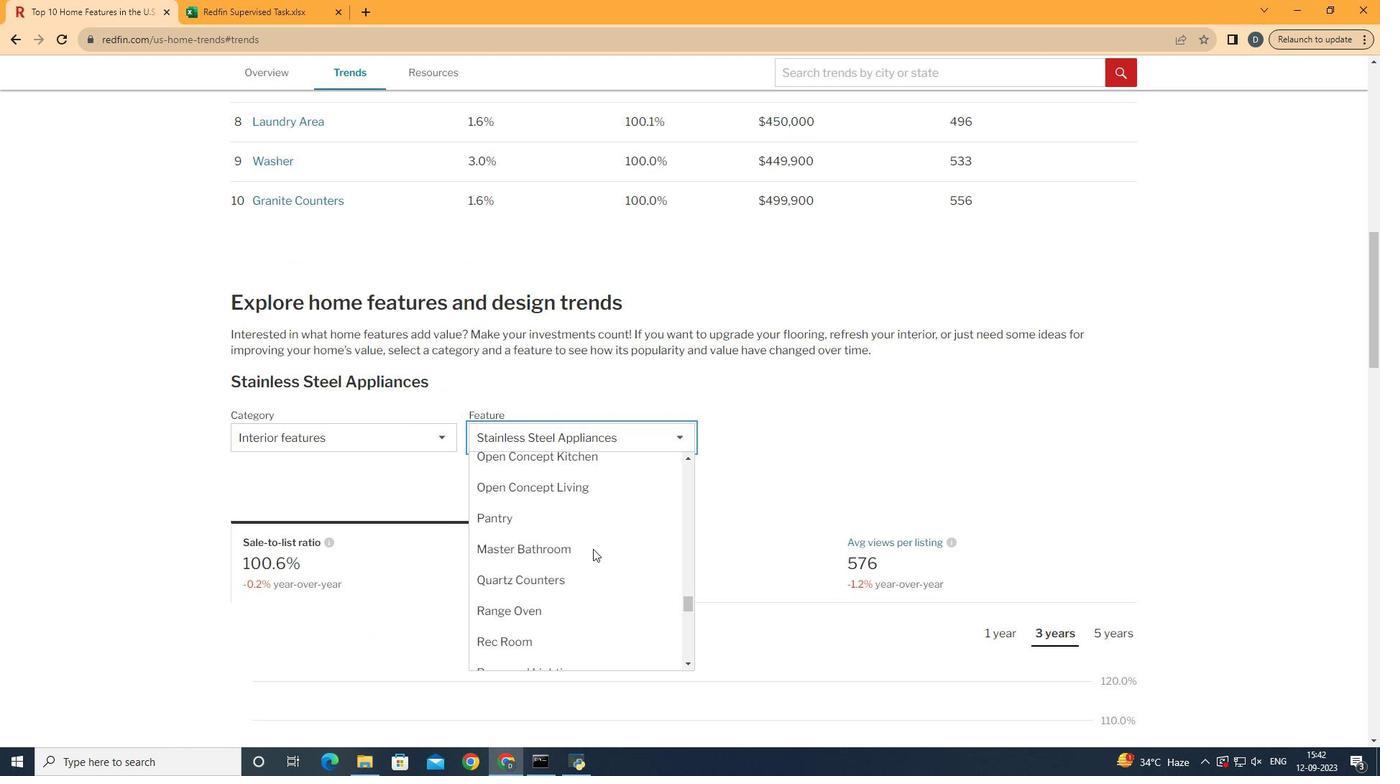 
Action: Mouse scrolled (593, 549) with delta (0, 0)
Screenshot: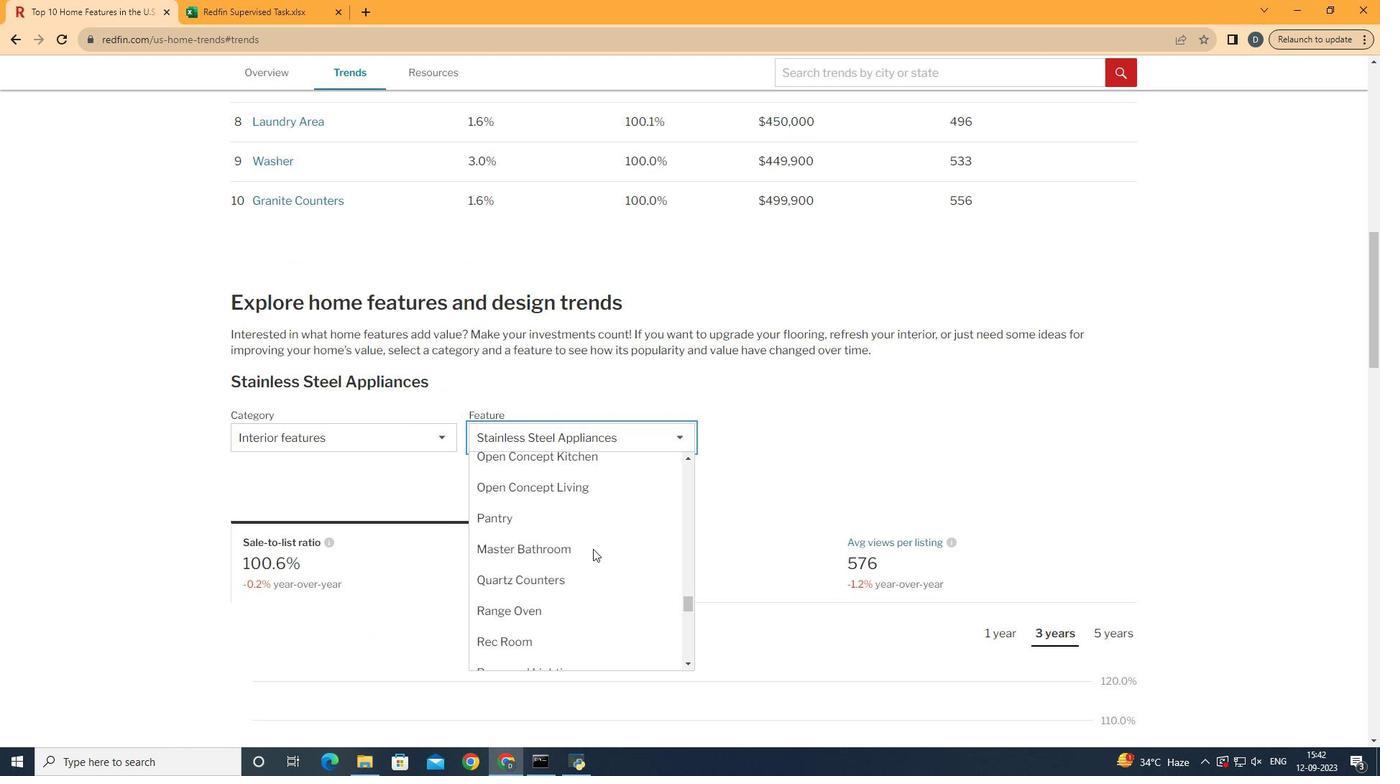 
Action: Mouse scrolled (593, 549) with delta (0, 0)
Screenshot: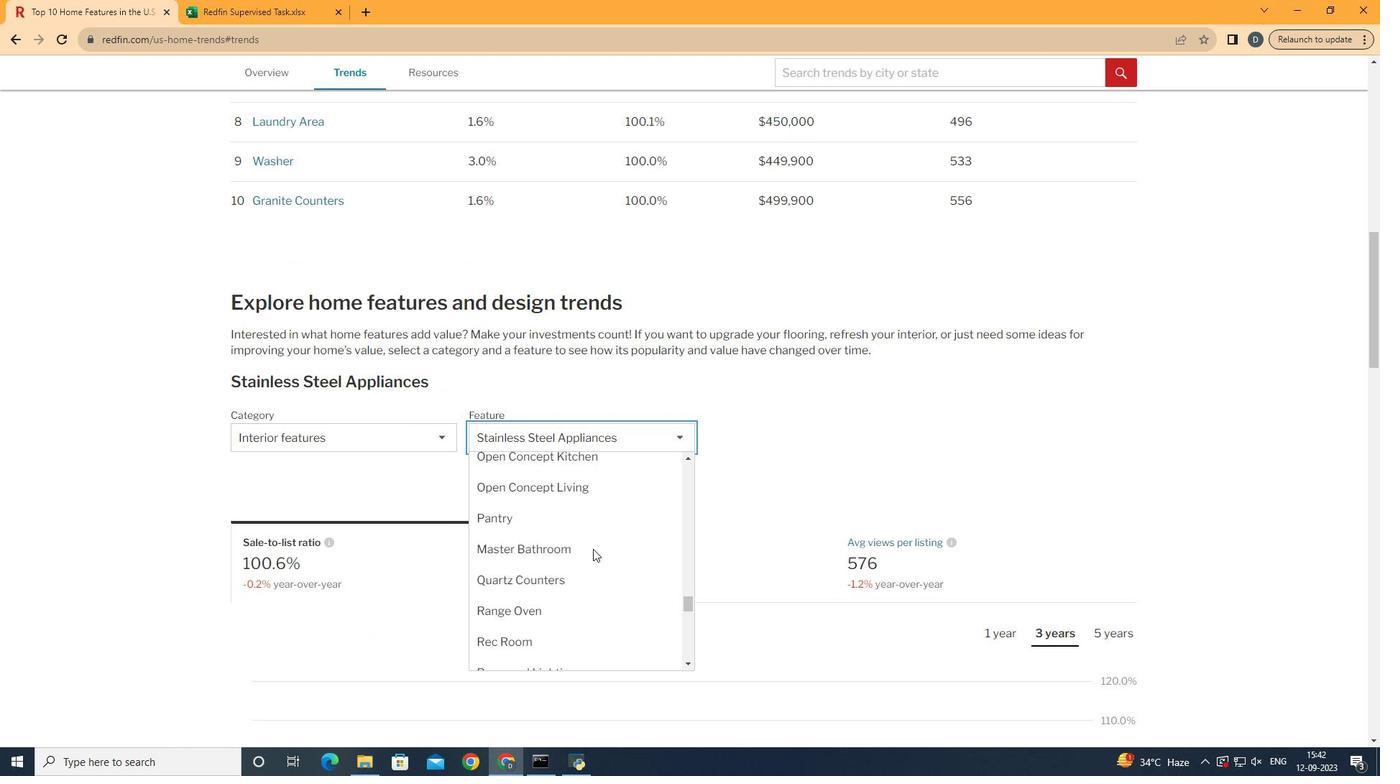 
Action: Mouse scrolled (593, 549) with delta (0, 0)
Screenshot: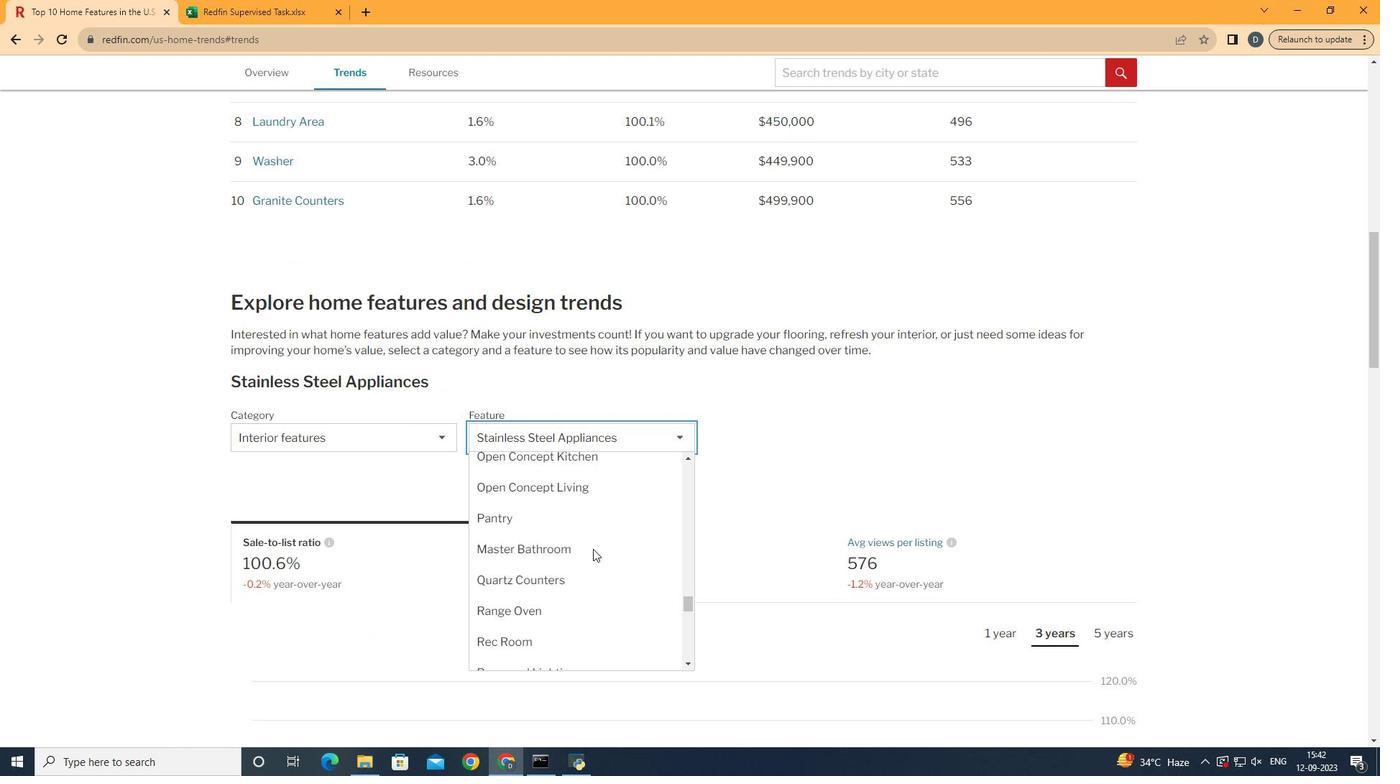 
Action: Mouse scrolled (593, 549) with delta (0, 0)
Screenshot: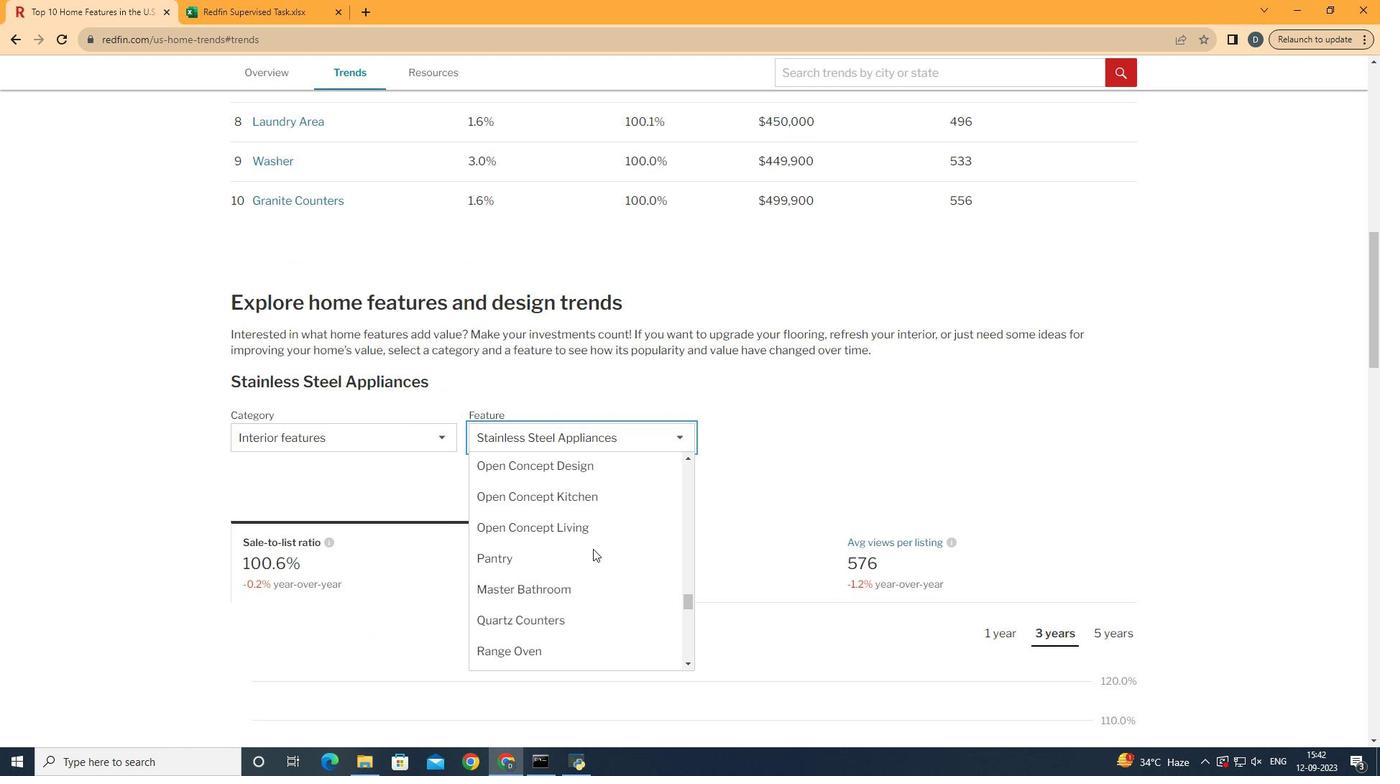 
Action: Mouse scrolled (593, 549) with delta (0, 0)
Screenshot: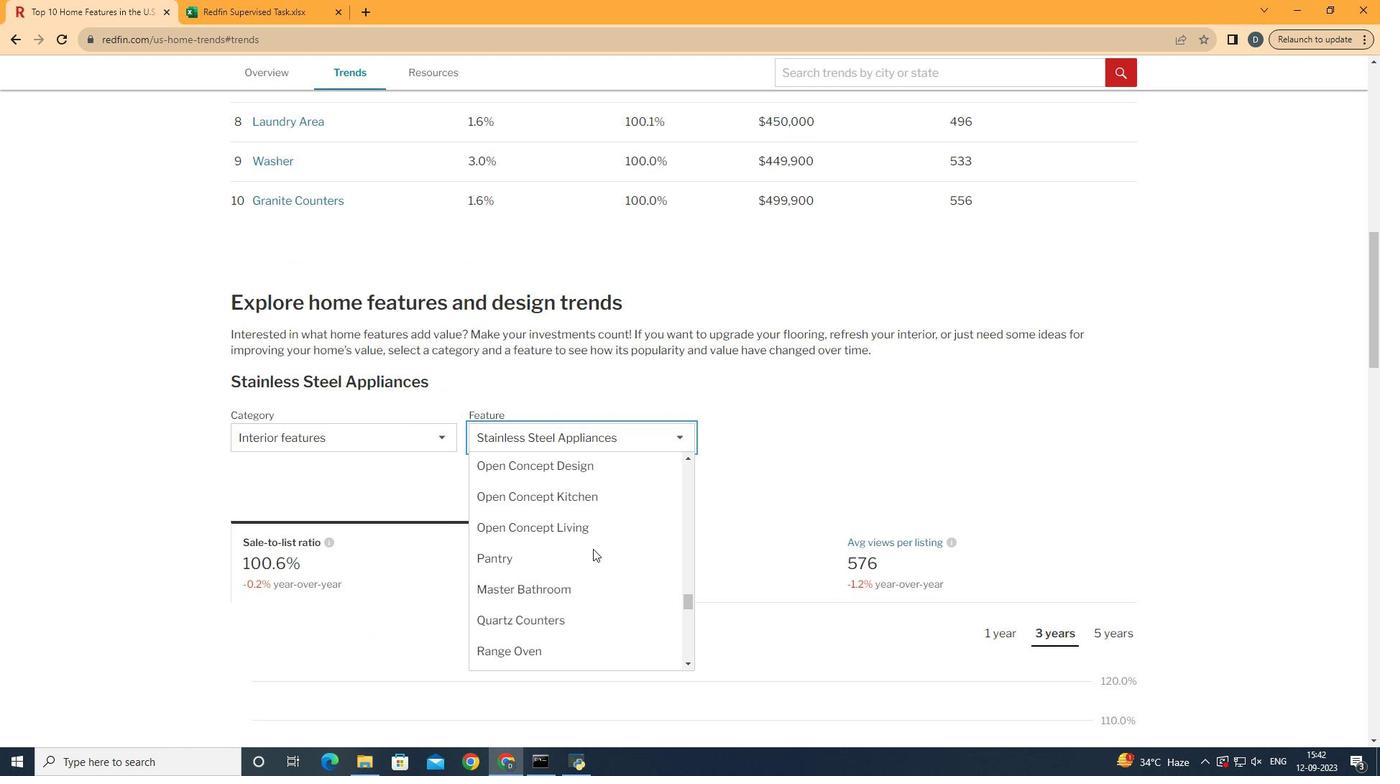 
Action: Mouse scrolled (593, 549) with delta (0, 0)
Screenshot: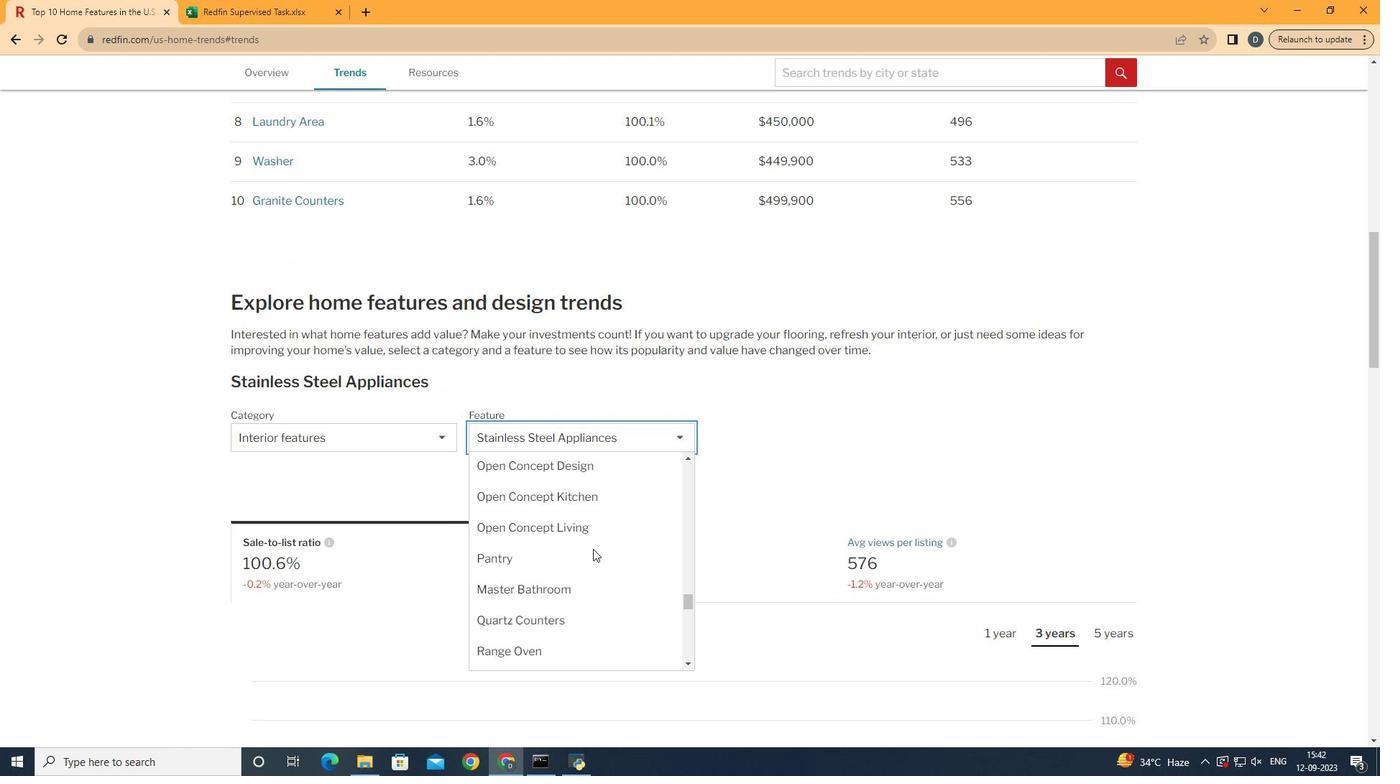 
Action: Mouse scrolled (593, 549) with delta (0, 0)
Screenshot: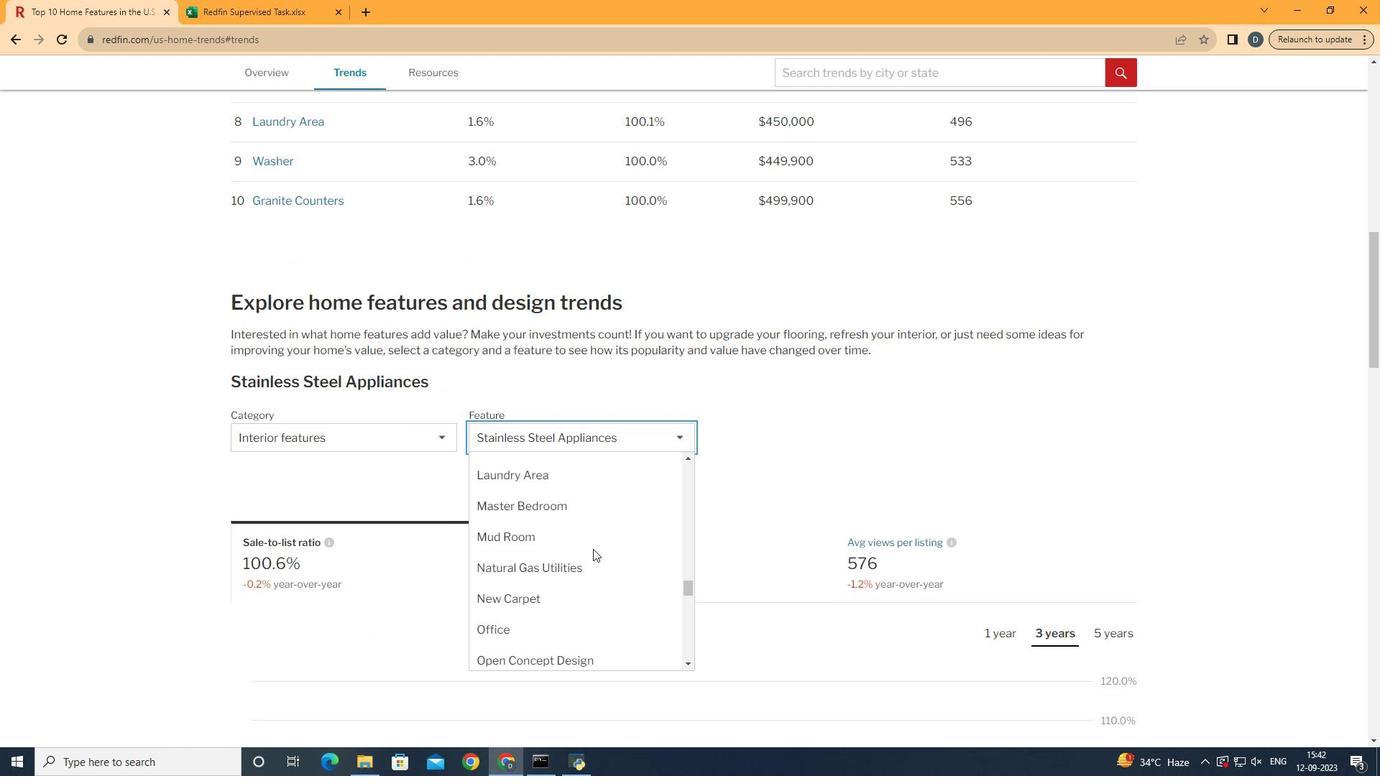 
Action: Mouse scrolled (593, 549) with delta (0, 0)
Screenshot: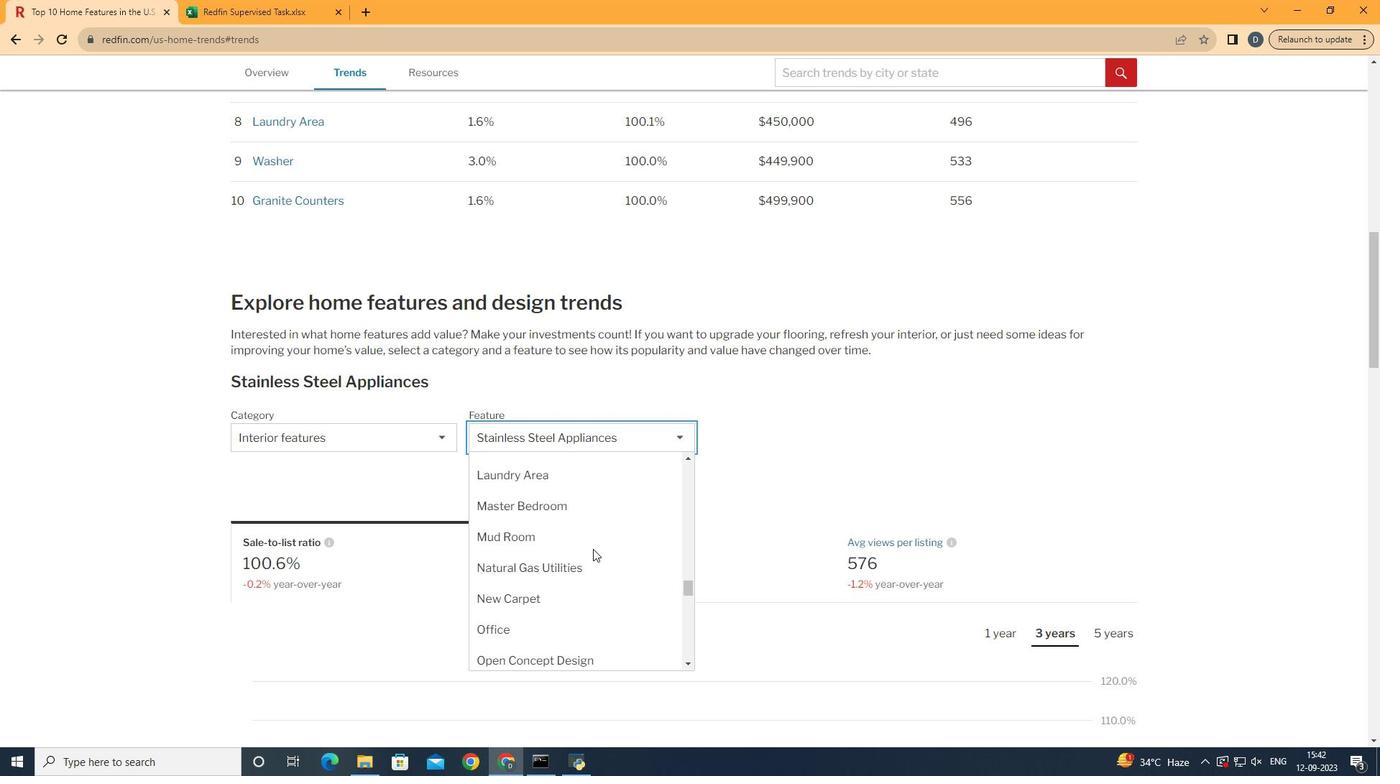 
Action: Mouse scrolled (593, 549) with delta (0, 0)
Screenshot: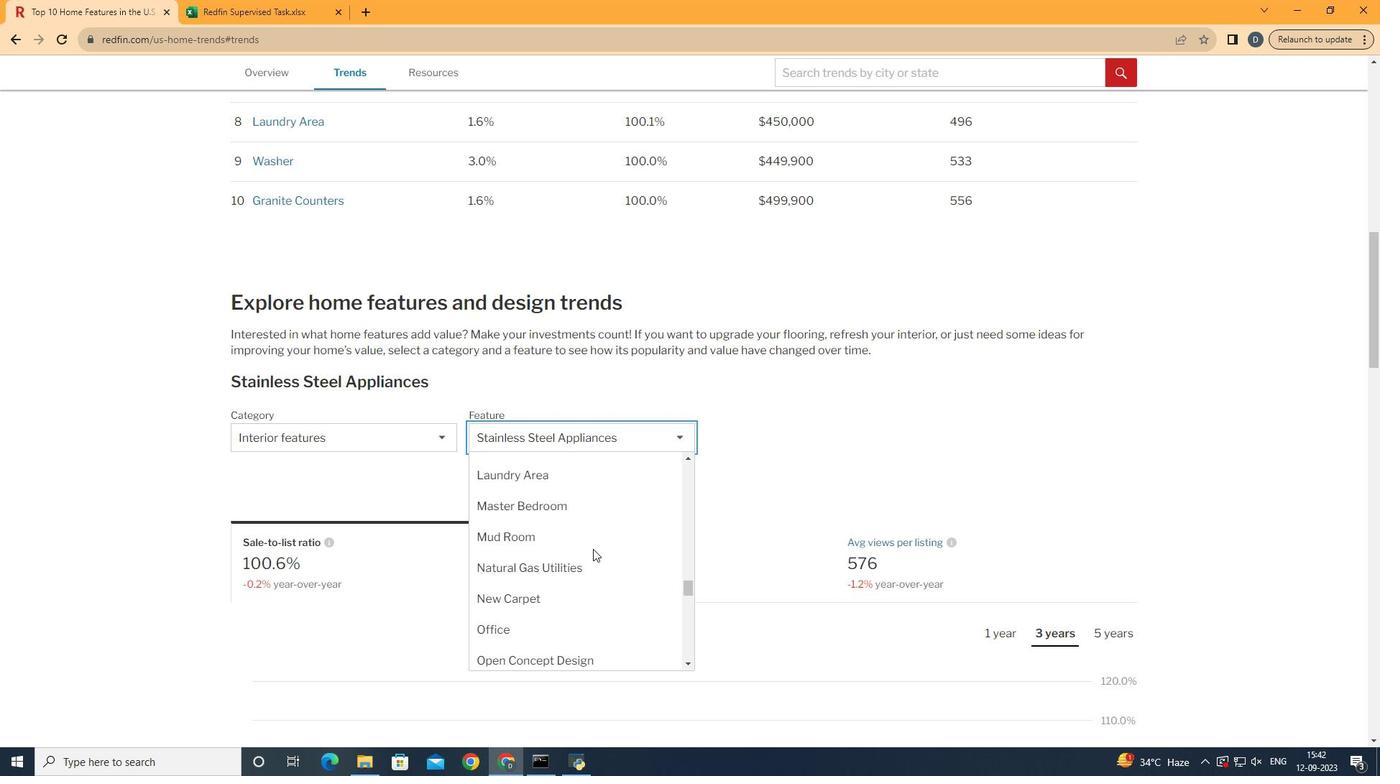 
Action: Mouse scrolled (593, 549) with delta (0, 0)
Screenshot: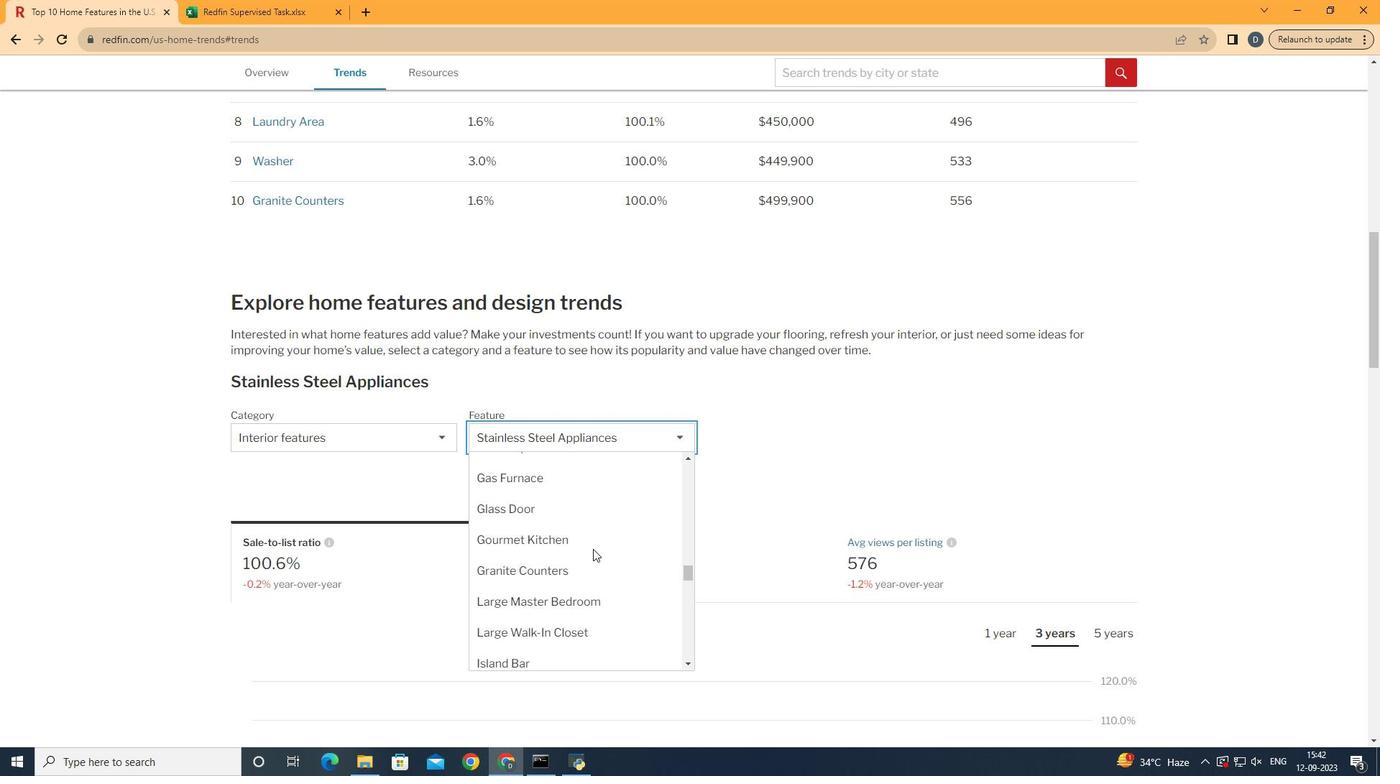 
Action: Mouse scrolled (593, 549) with delta (0, 0)
Screenshot: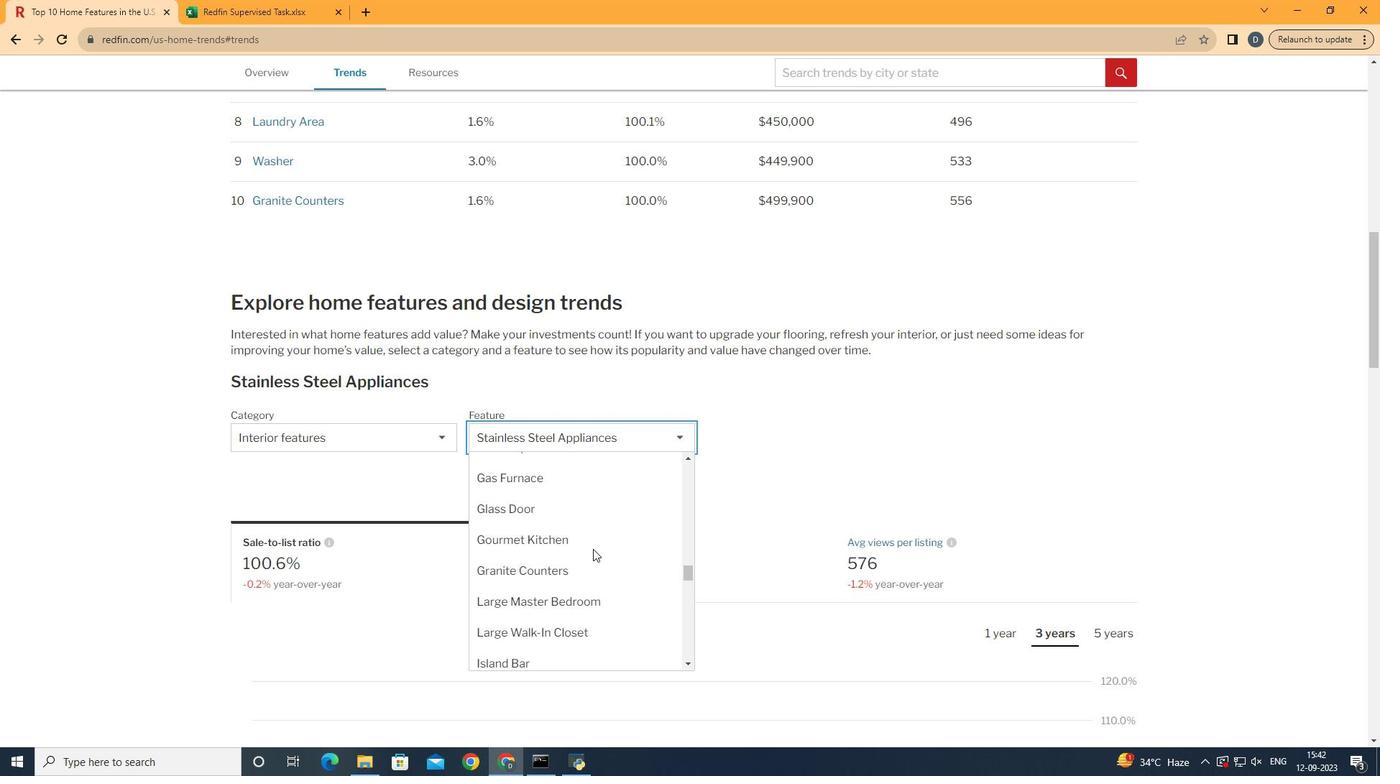 
Action: Mouse scrolled (593, 549) with delta (0, 0)
Screenshot: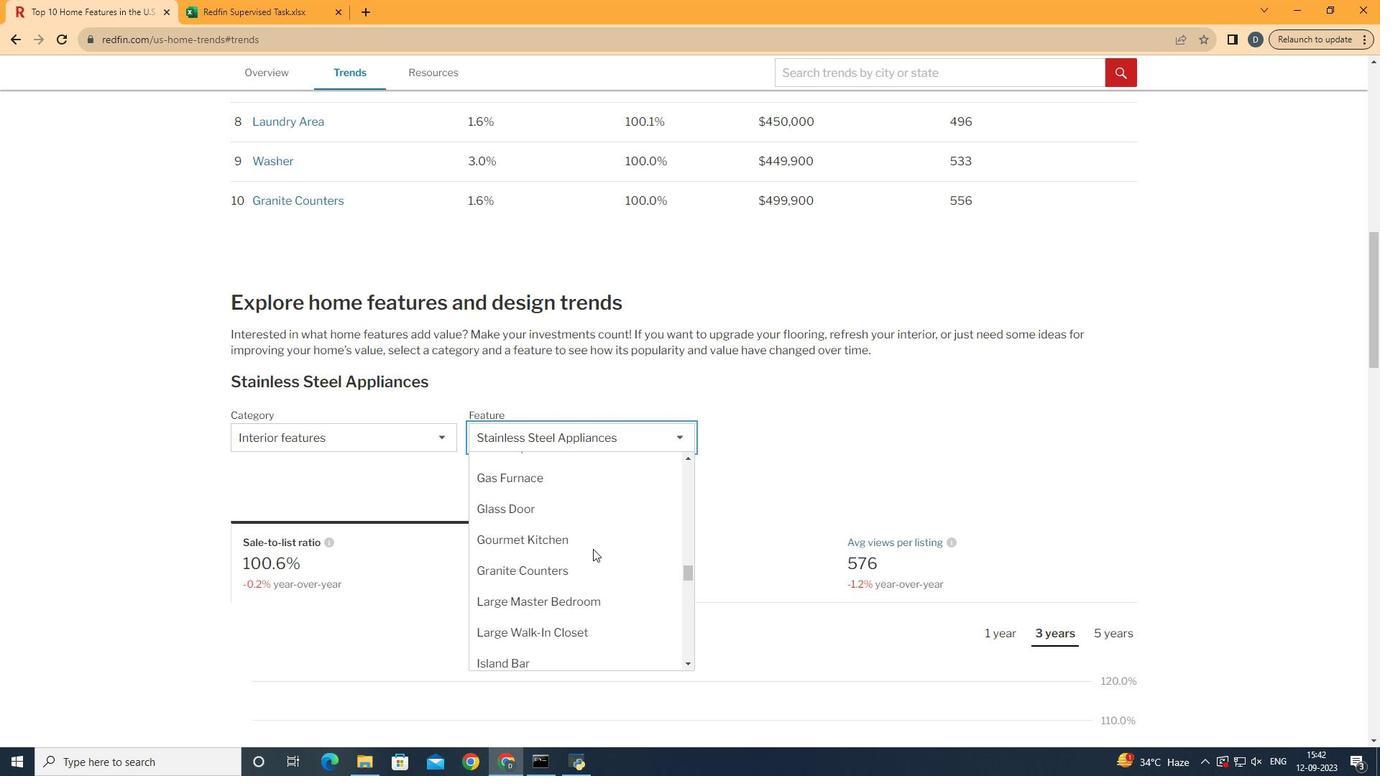 
Action: Mouse scrolled (593, 548) with delta (0, 0)
Screenshot: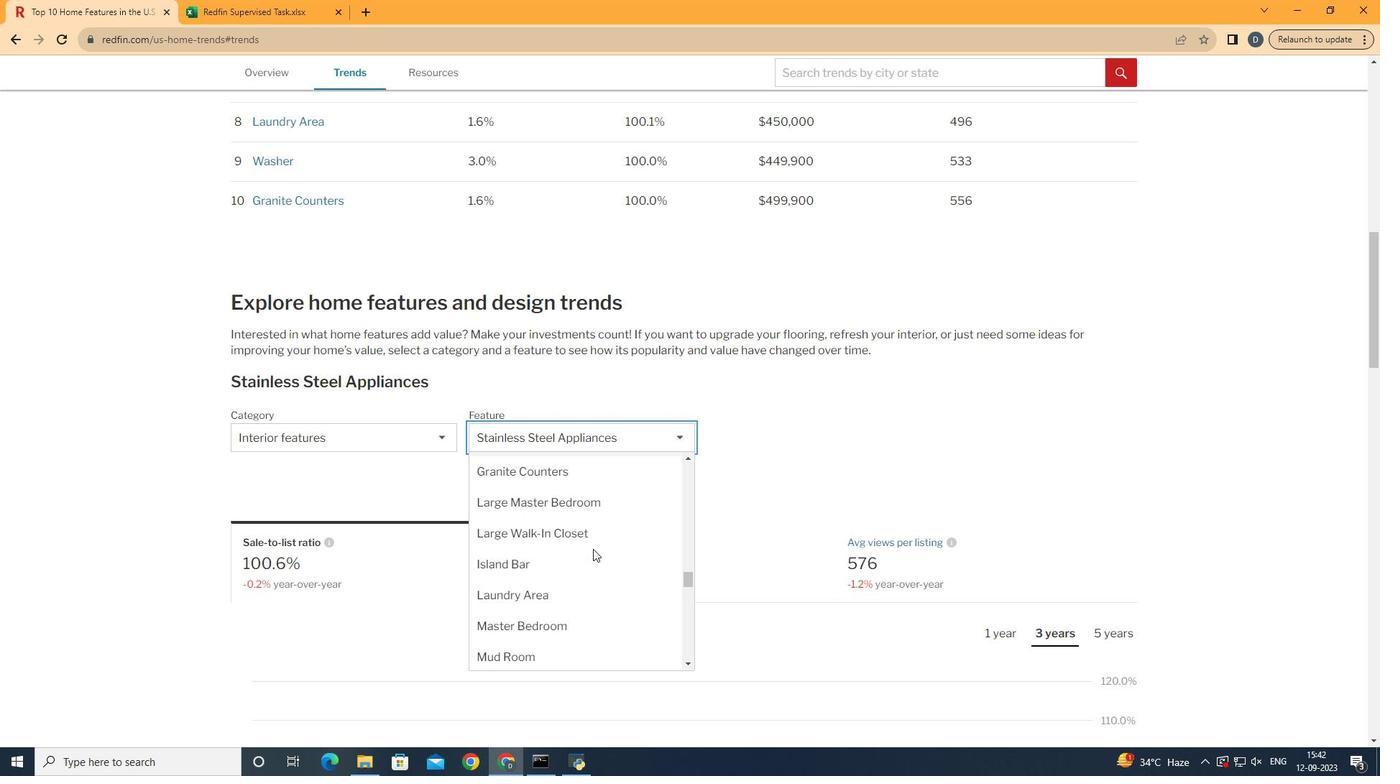 
Action: Mouse scrolled (593, 548) with delta (0, 0)
Screenshot: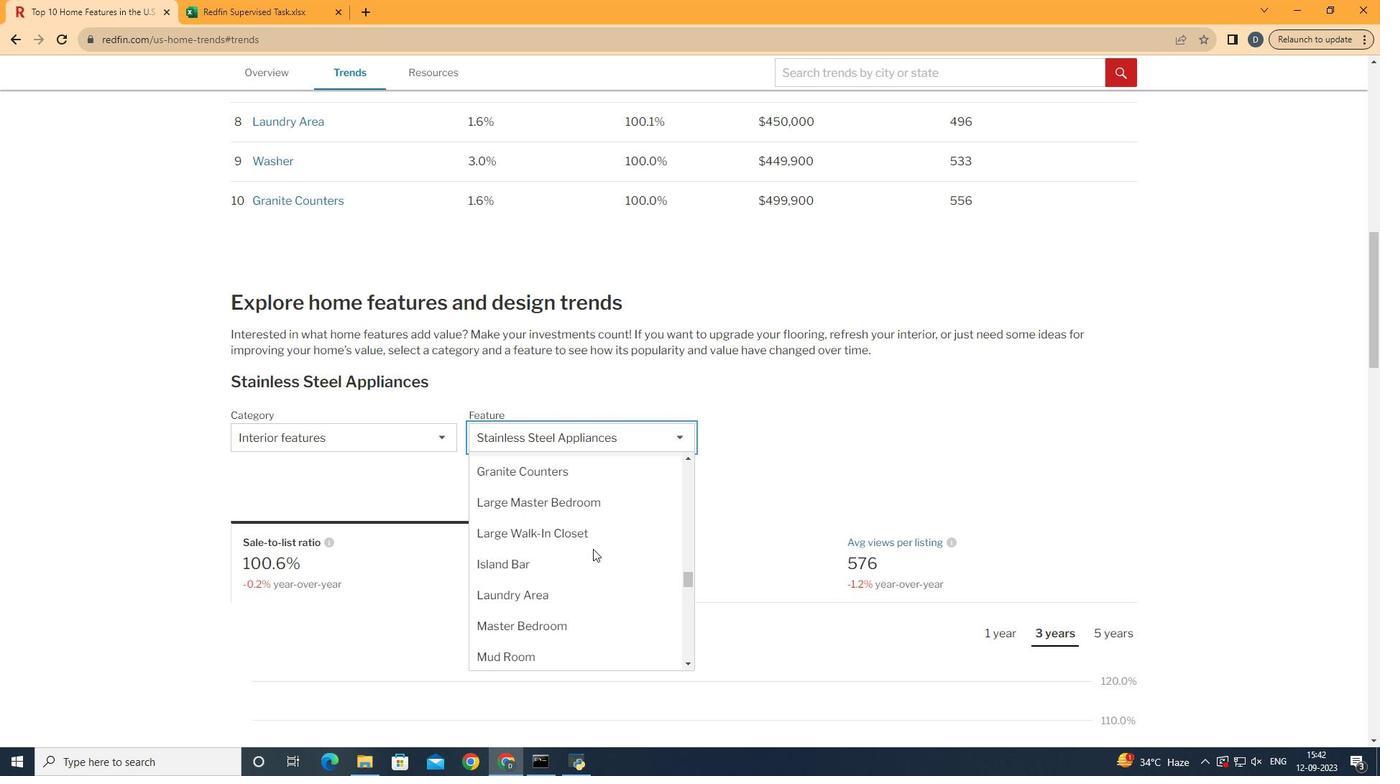 
Action: Mouse moved to (618, 479)
Screenshot: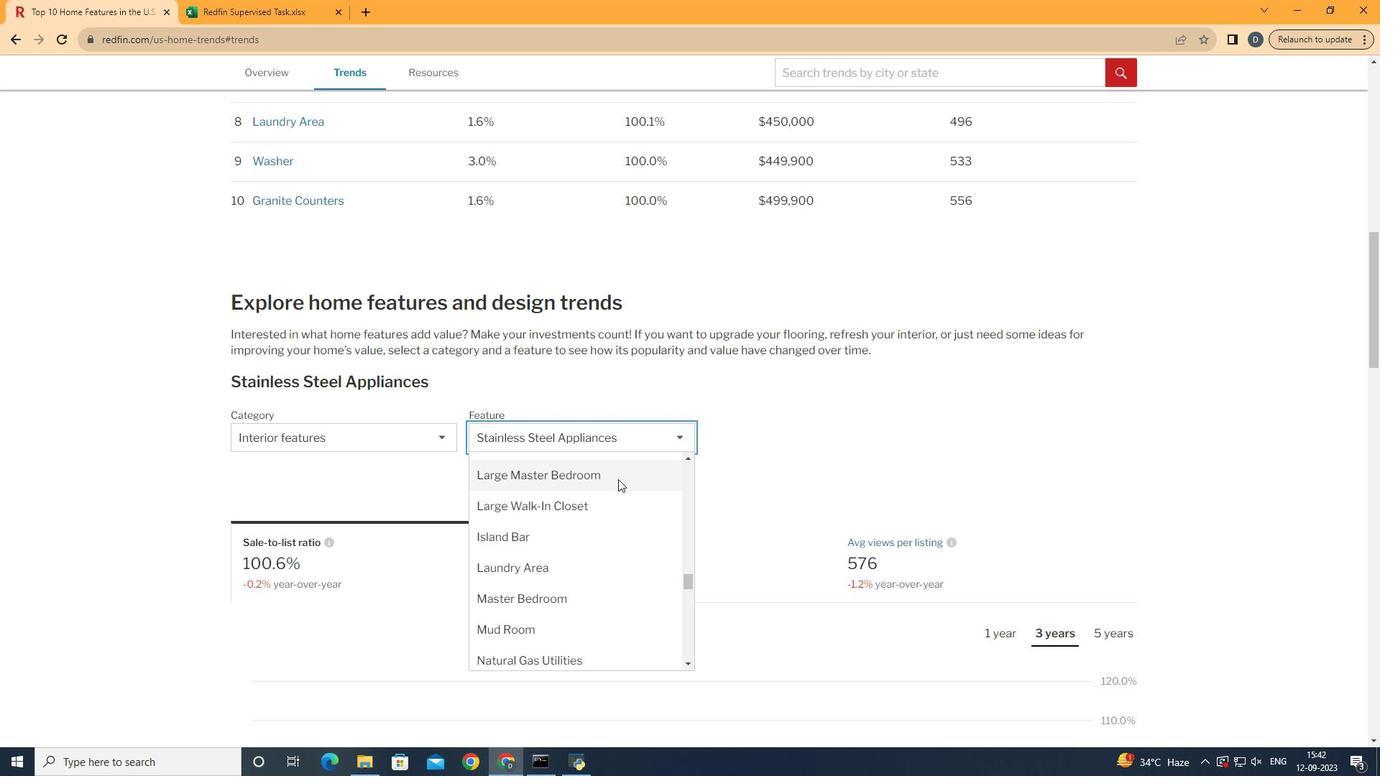 
Action: Mouse pressed left at (618, 479)
Screenshot: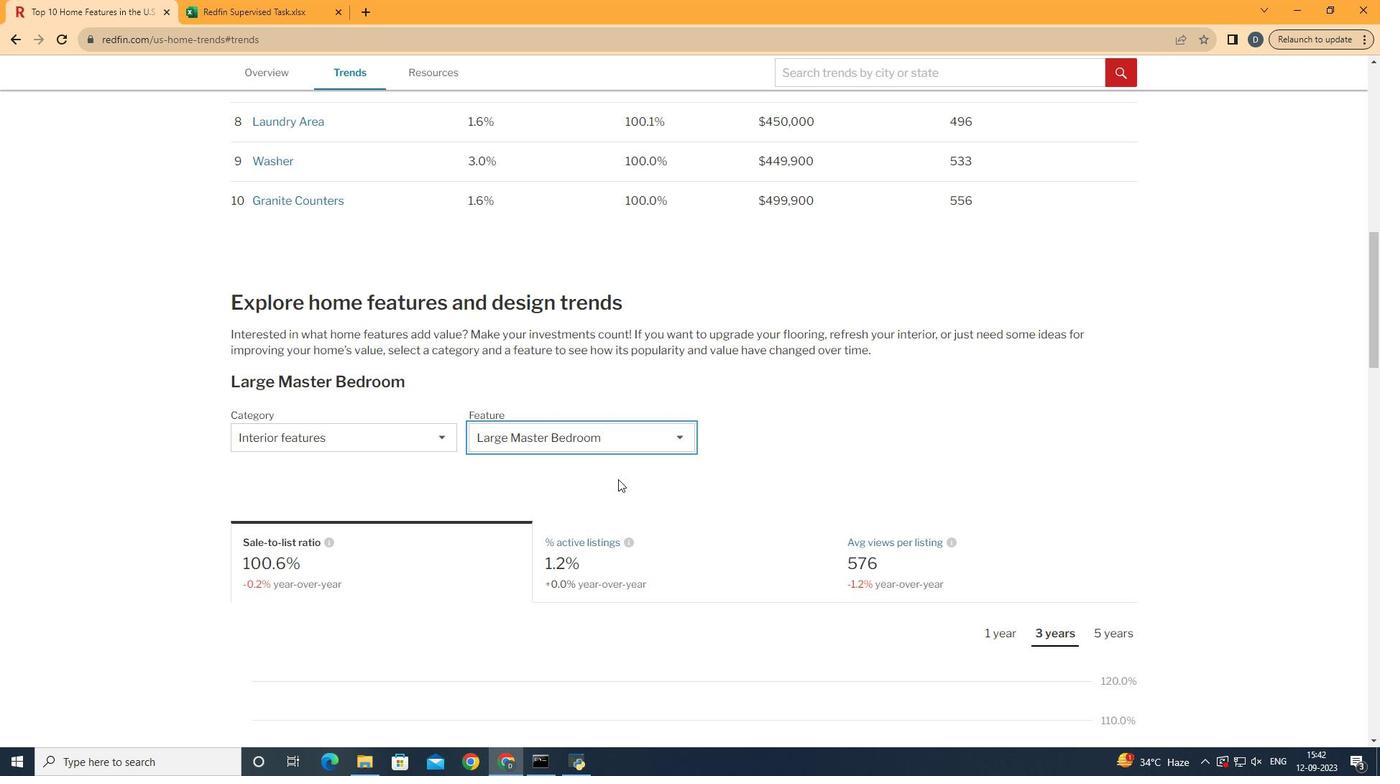 
Action: Mouse moved to (974, 576)
Screenshot: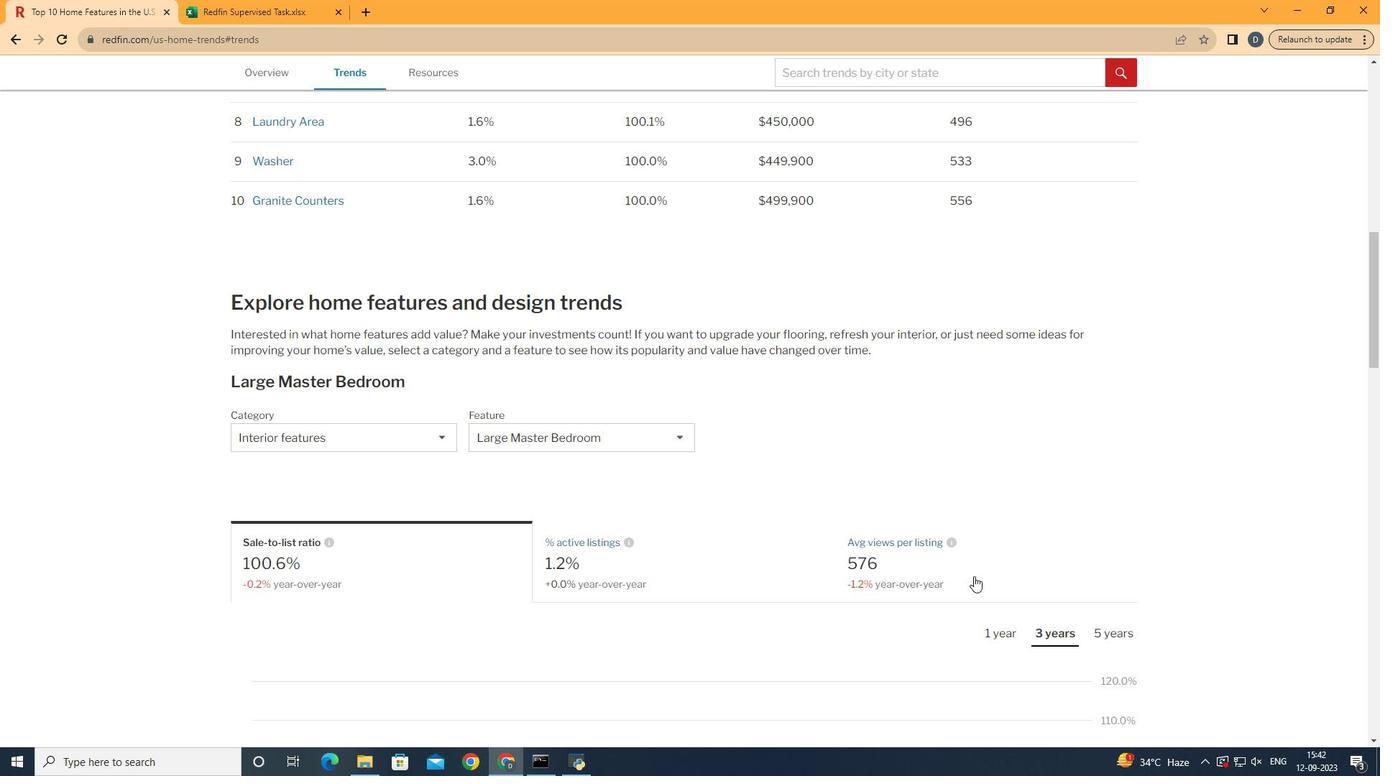 
Action: Mouse pressed left at (974, 576)
Screenshot: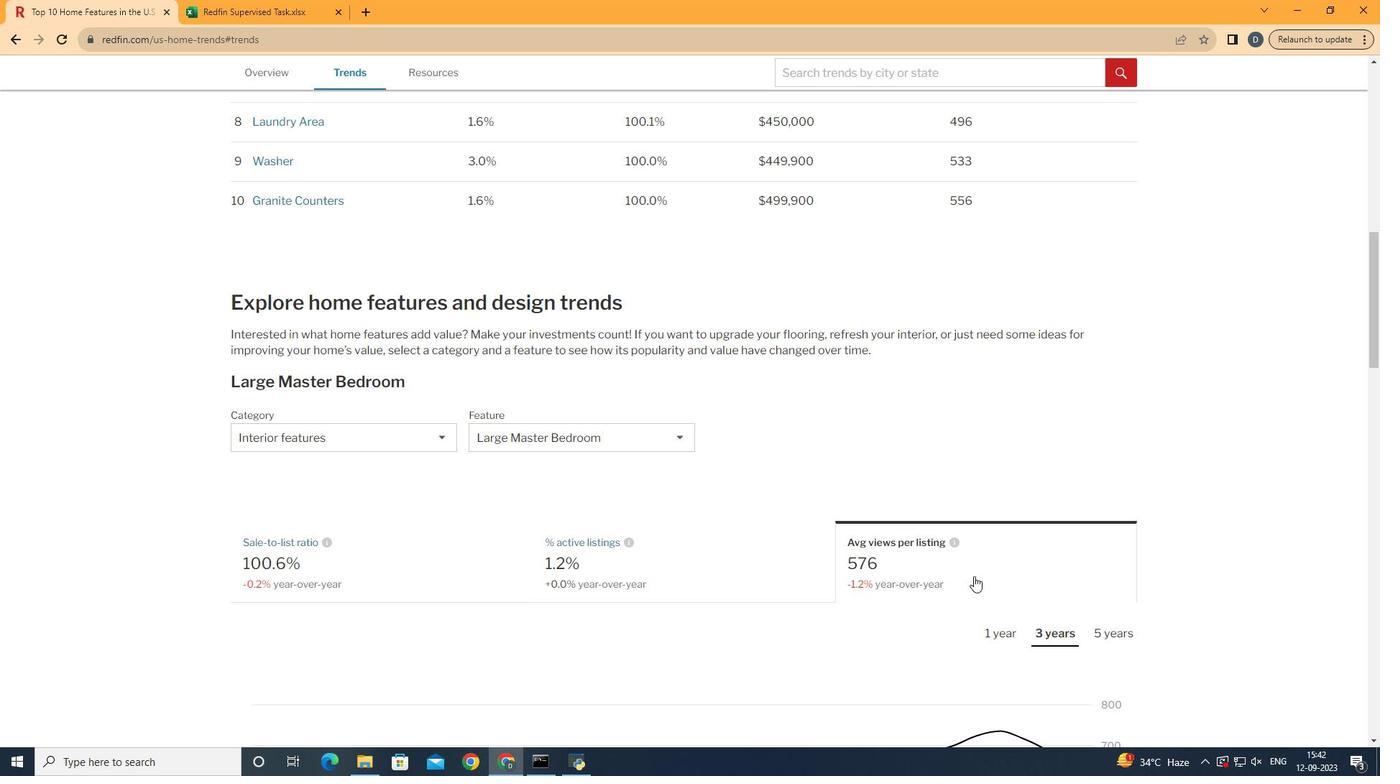 
Action: Mouse scrolled (974, 575) with delta (0, 0)
Screenshot: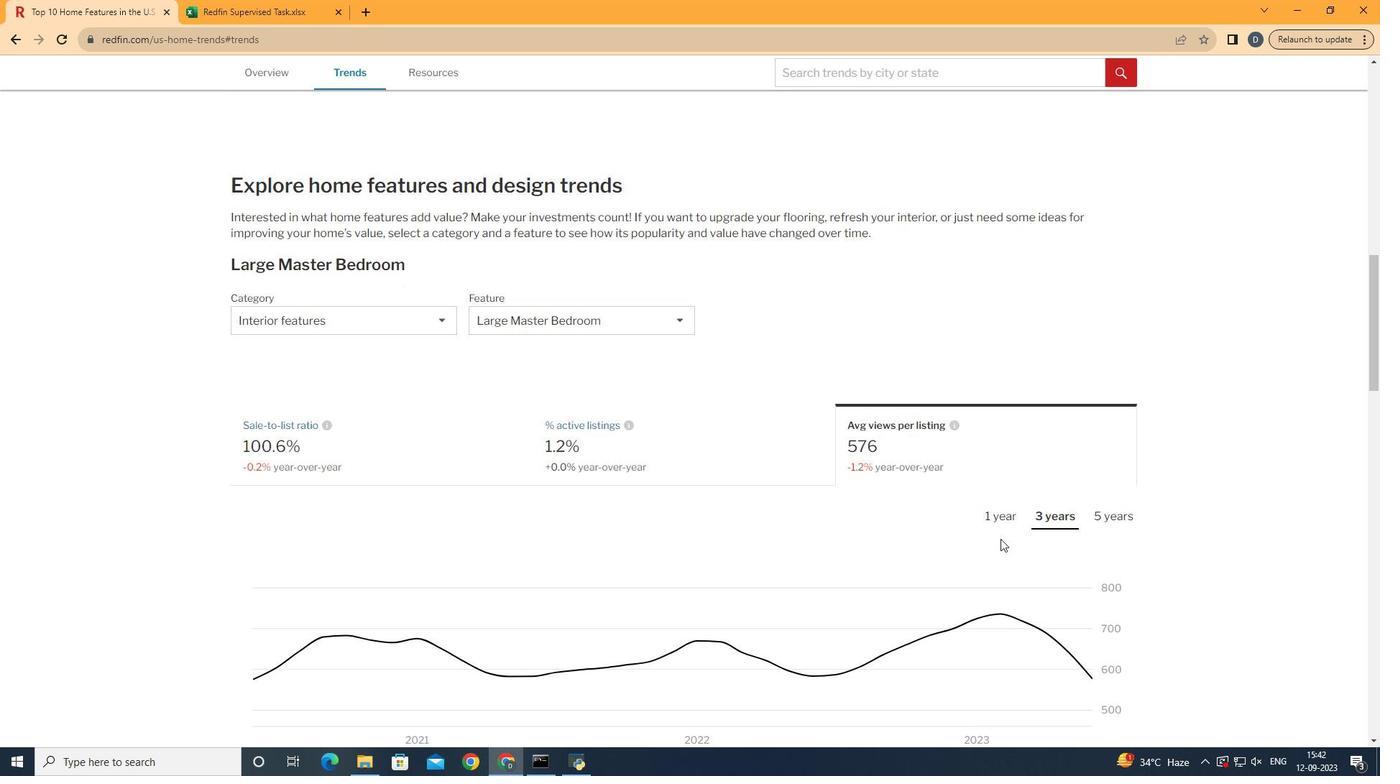 
Action: Mouse scrolled (974, 575) with delta (0, 0)
Screenshot: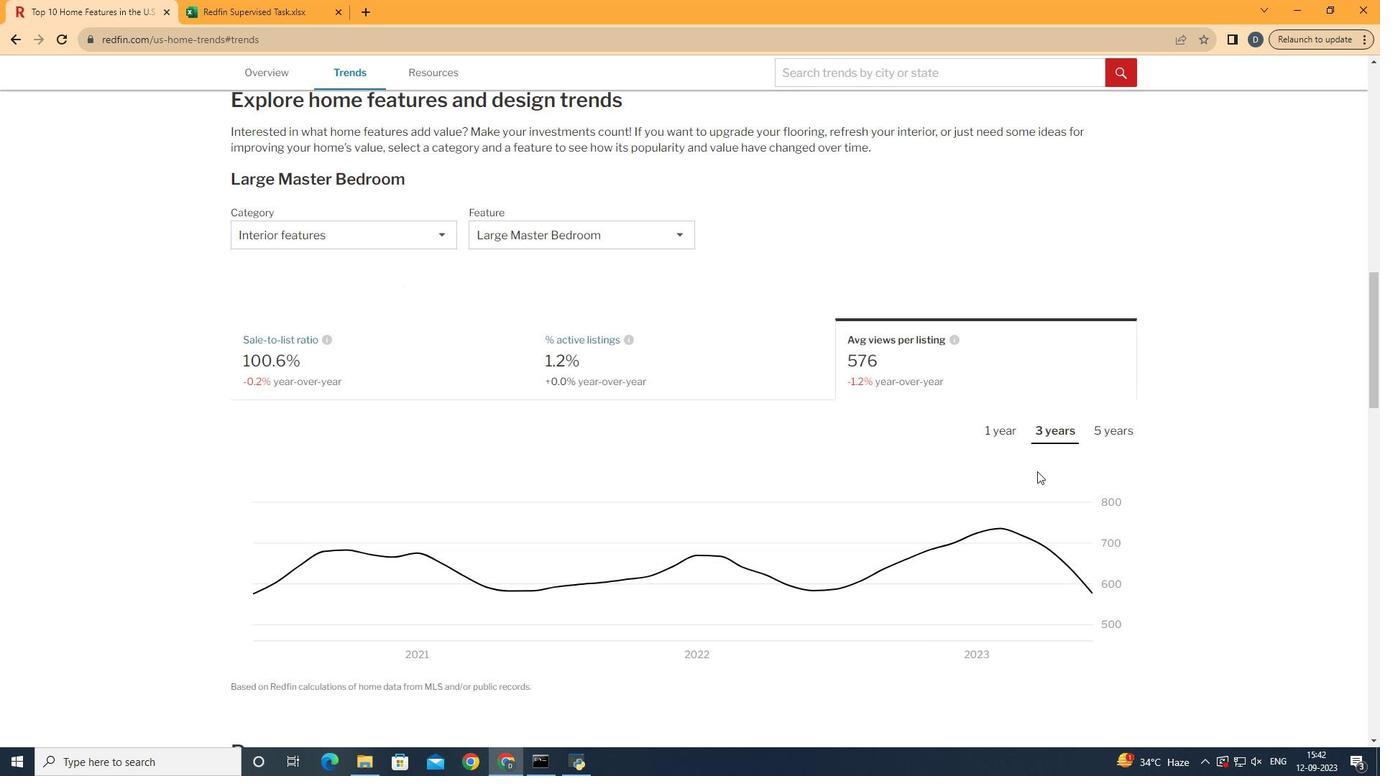 
Action: Mouse scrolled (974, 575) with delta (0, 0)
Screenshot: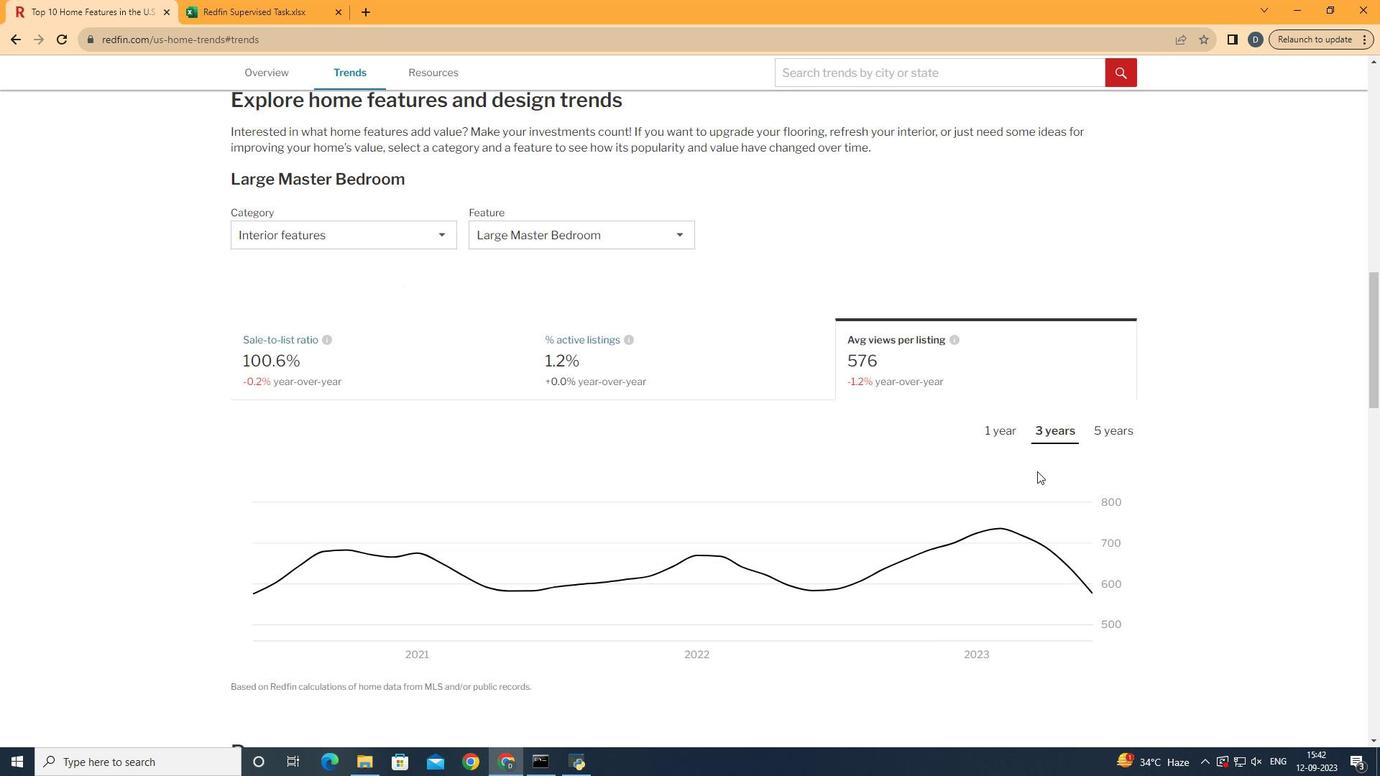 
Action: Mouse moved to (1063, 420)
Screenshot: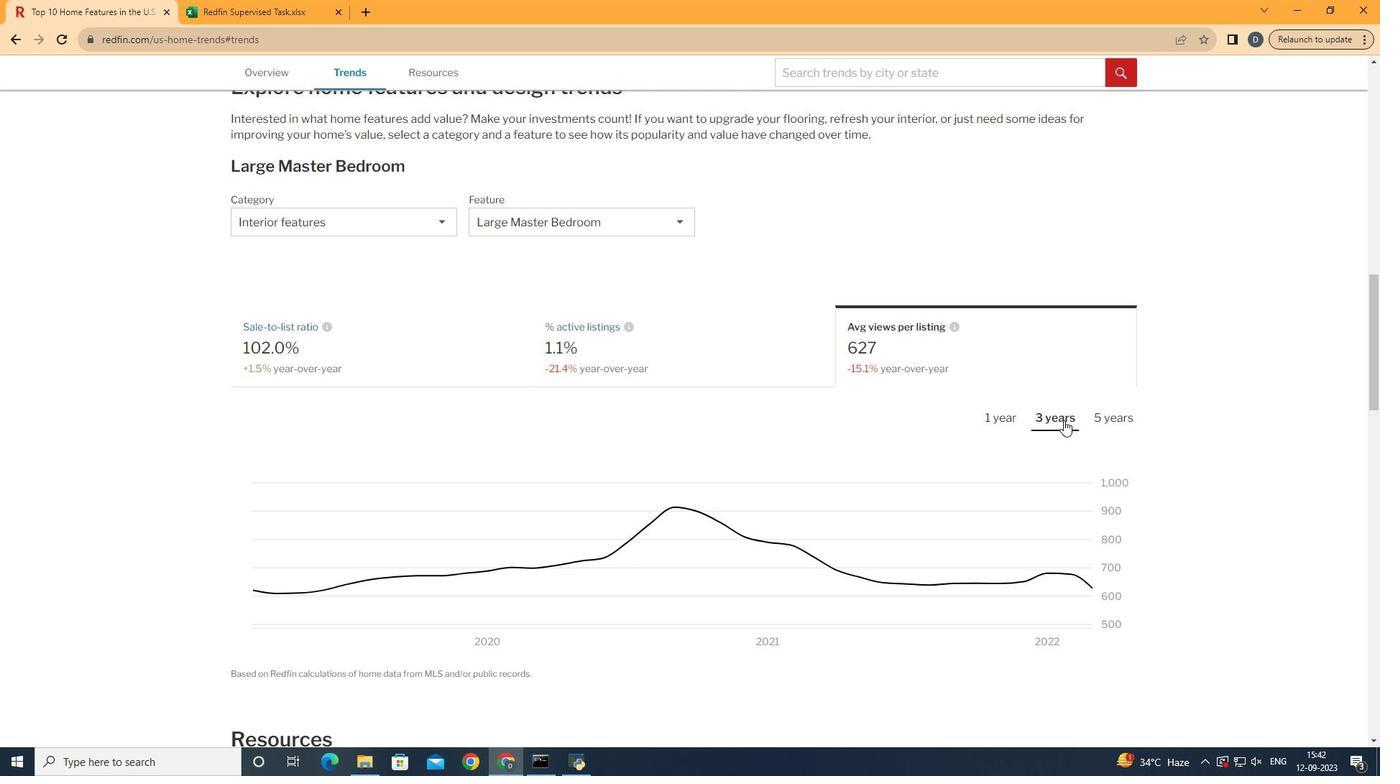
Action: Mouse pressed left at (1063, 420)
Screenshot: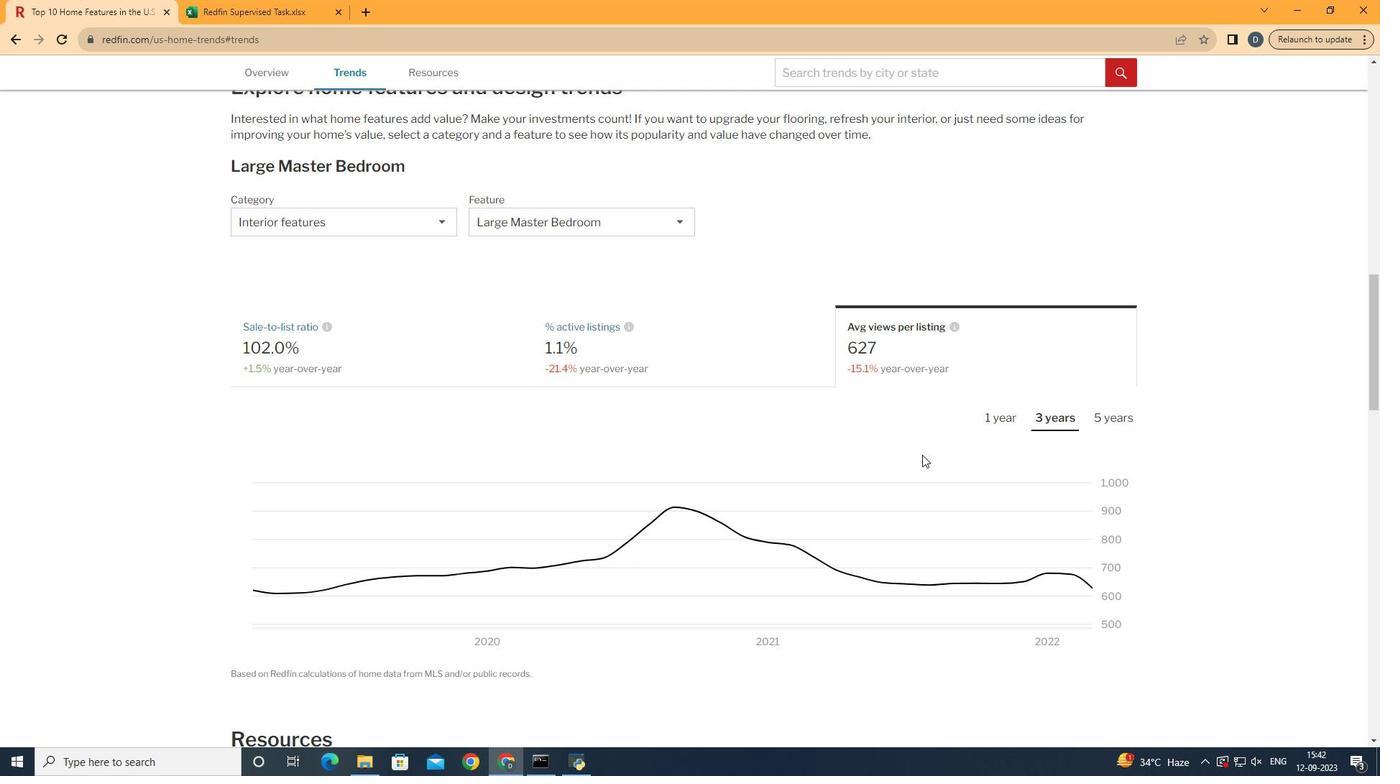 
Action: Mouse moved to (1111, 603)
Screenshot: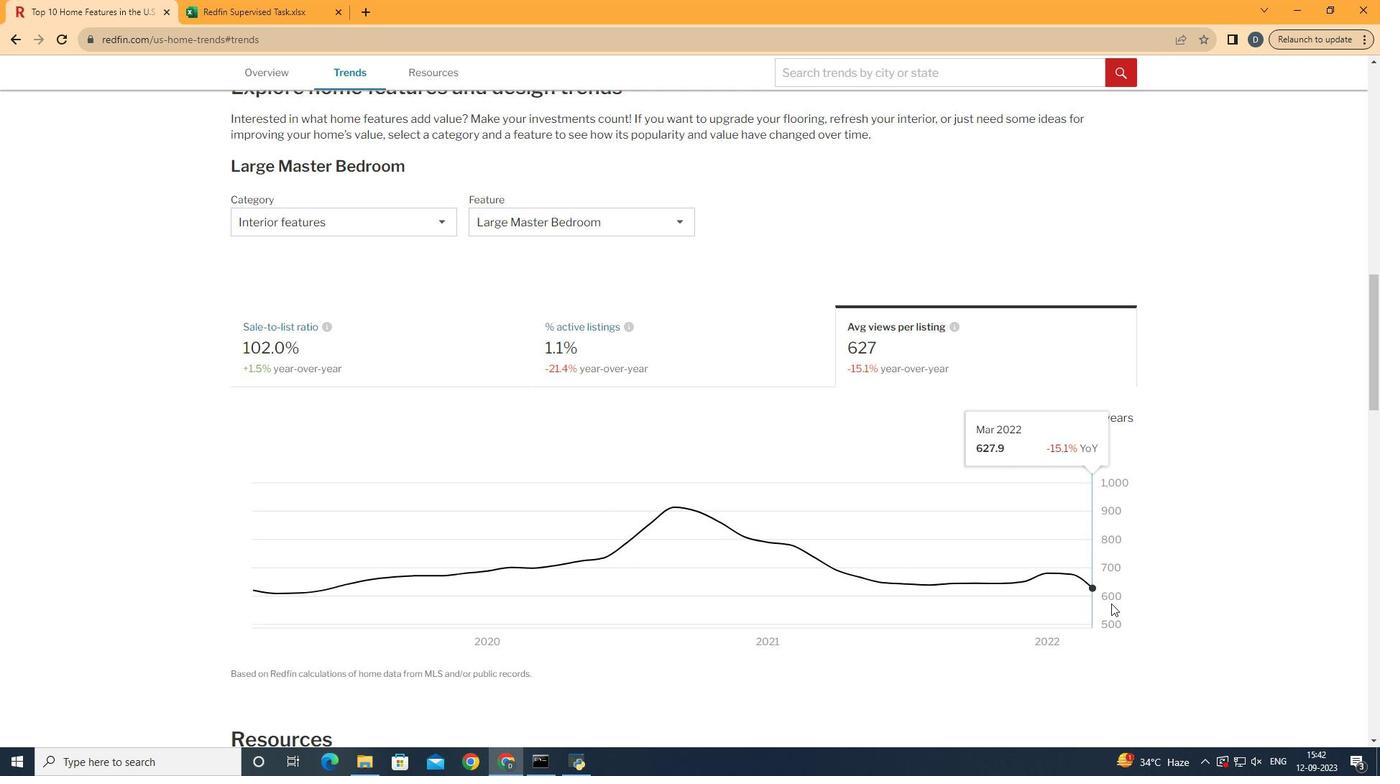 
